 Task: Find connections with filter location Famagusta with filter topic #Websitewith filter profile language Spanish with filter current company YourStory Media with filter school Bishop Cotton Boys' School with filter industry Retail Office Supplies and Gifts with filter service category Nature Photography with filter keywords title Quality Control
Action: Mouse moved to (584, 77)
Screenshot: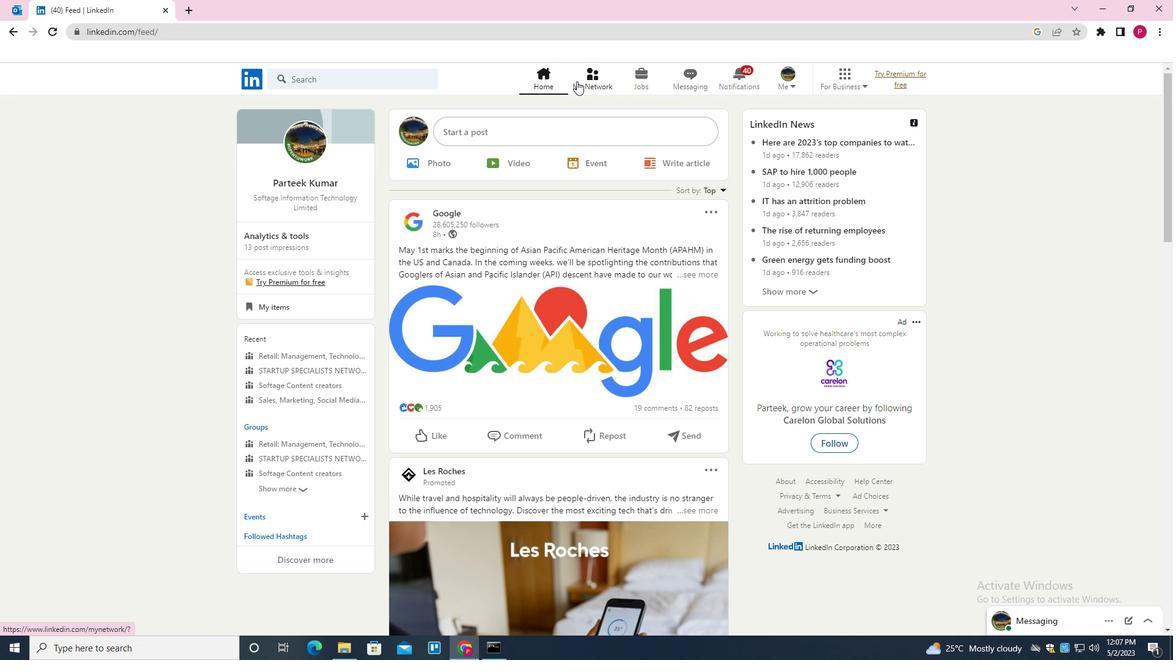 
Action: Mouse pressed left at (584, 77)
Screenshot: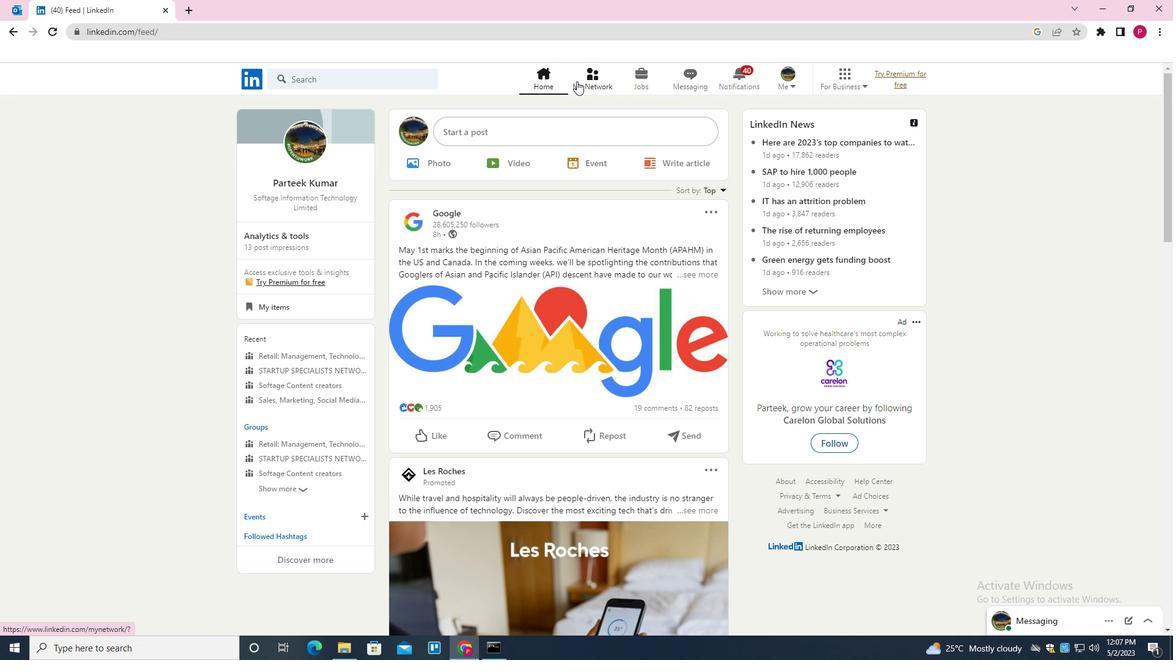 
Action: Mouse moved to (380, 148)
Screenshot: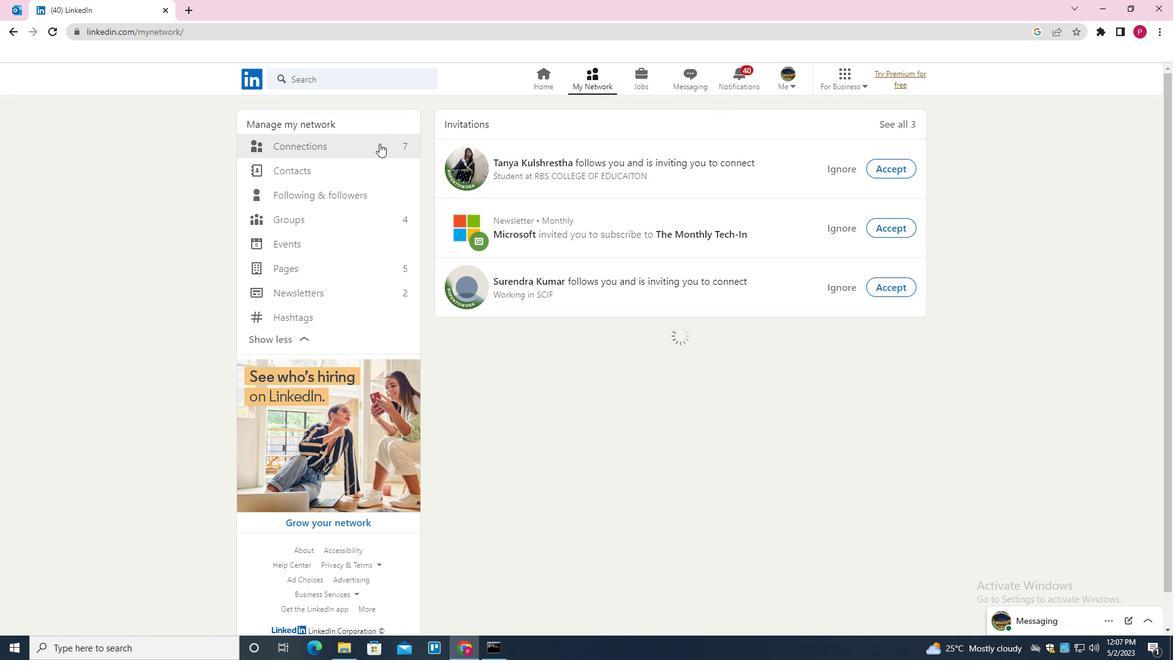 
Action: Mouse pressed left at (380, 148)
Screenshot: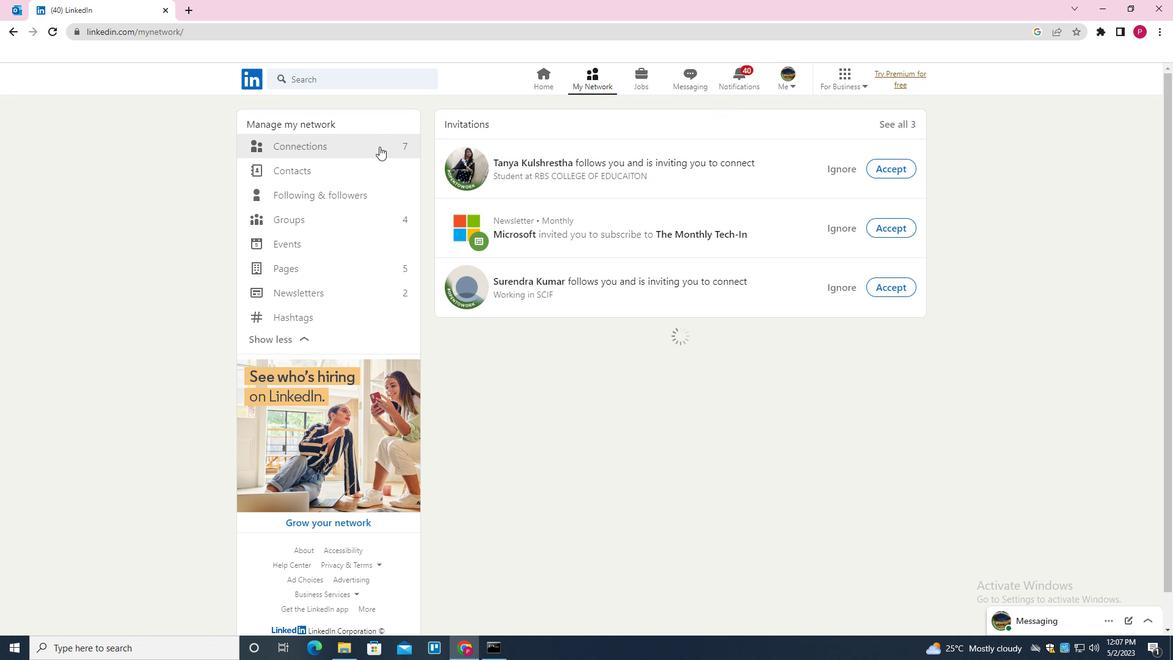 
Action: Mouse moved to (678, 147)
Screenshot: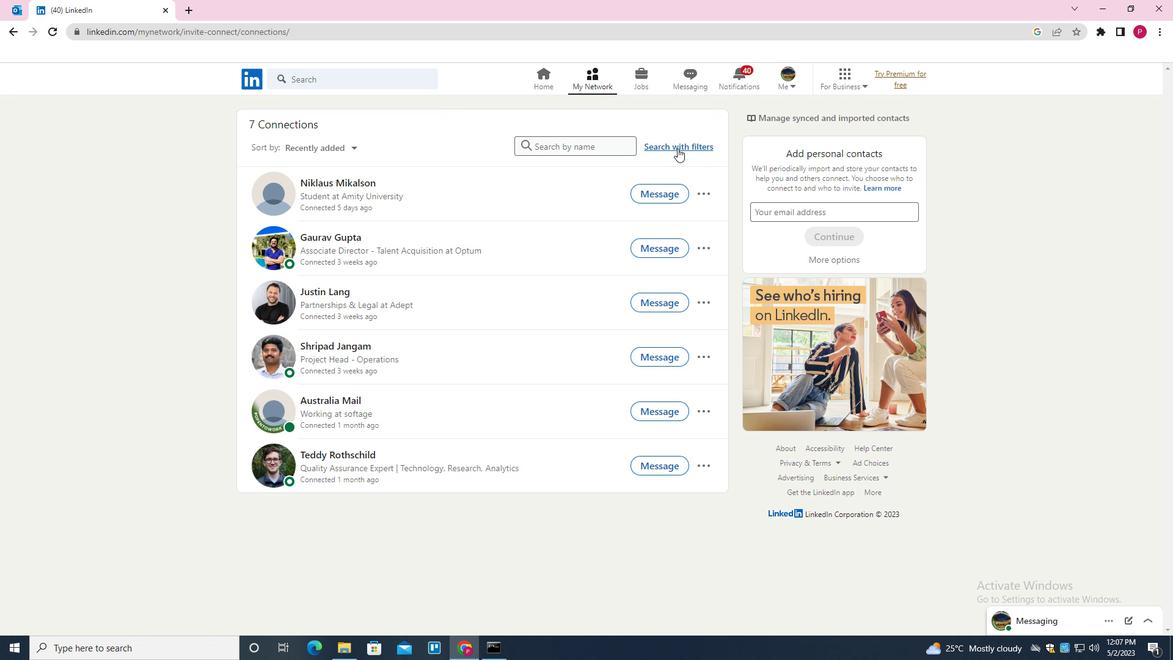 
Action: Mouse pressed left at (678, 147)
Screenshot: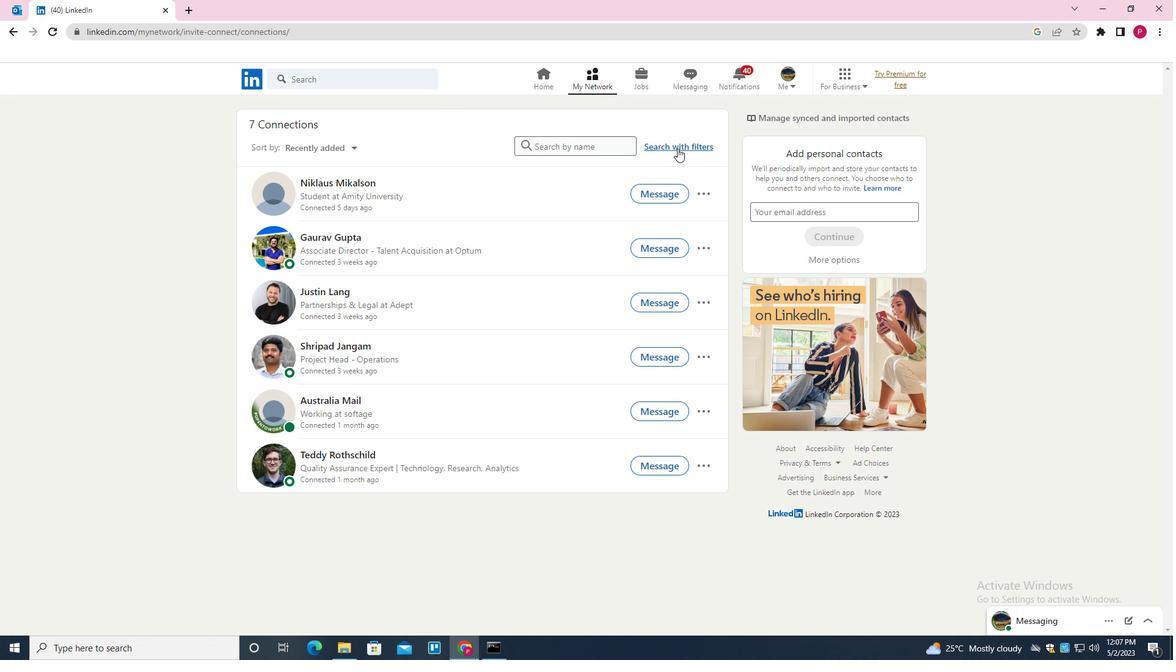 
Action: Mouse moved to (630, 106)
Screenshot: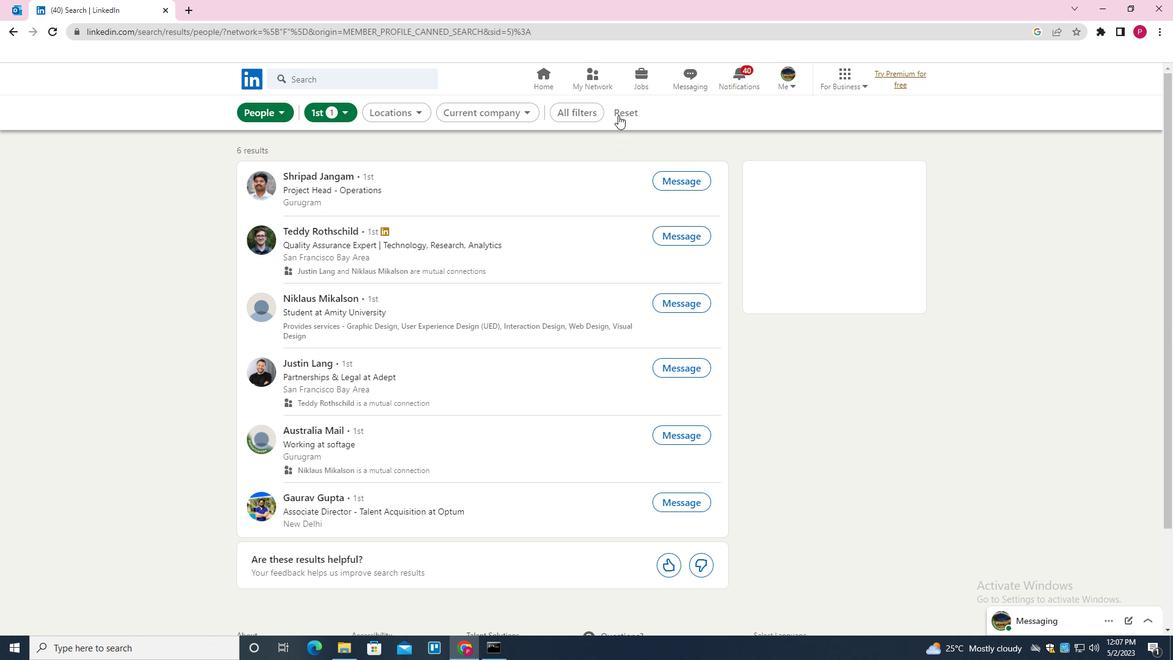 
Action: Mouse pressed left at (630, 106)
Screenshot: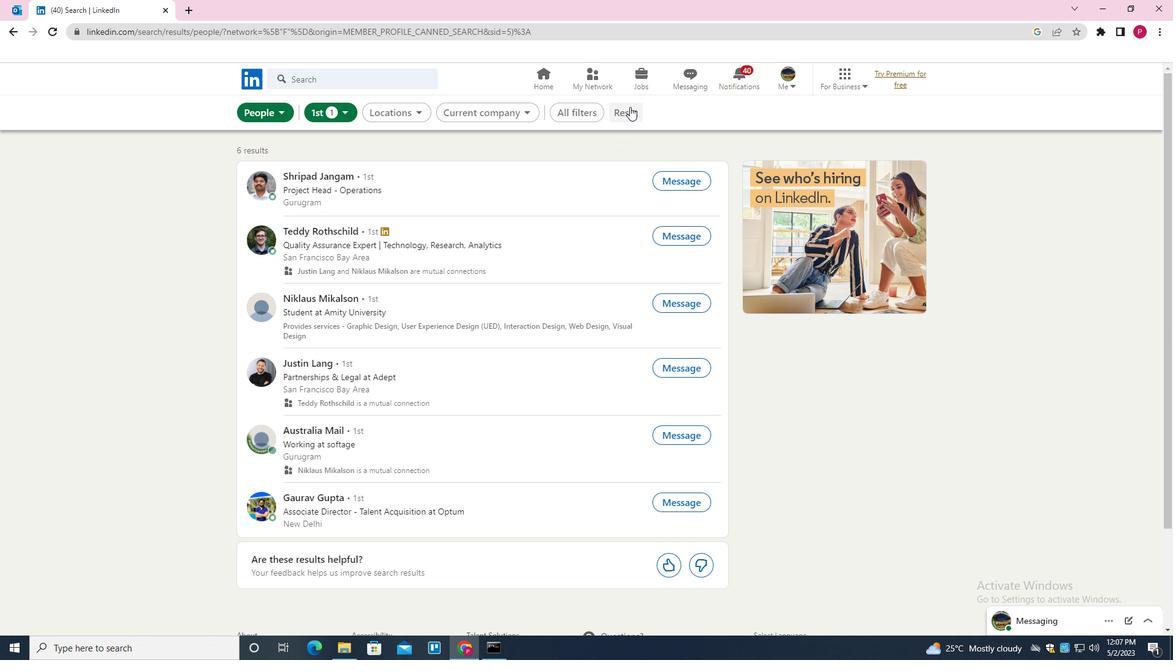 
Action: Mouse moved to (612, 111)
Screenshot: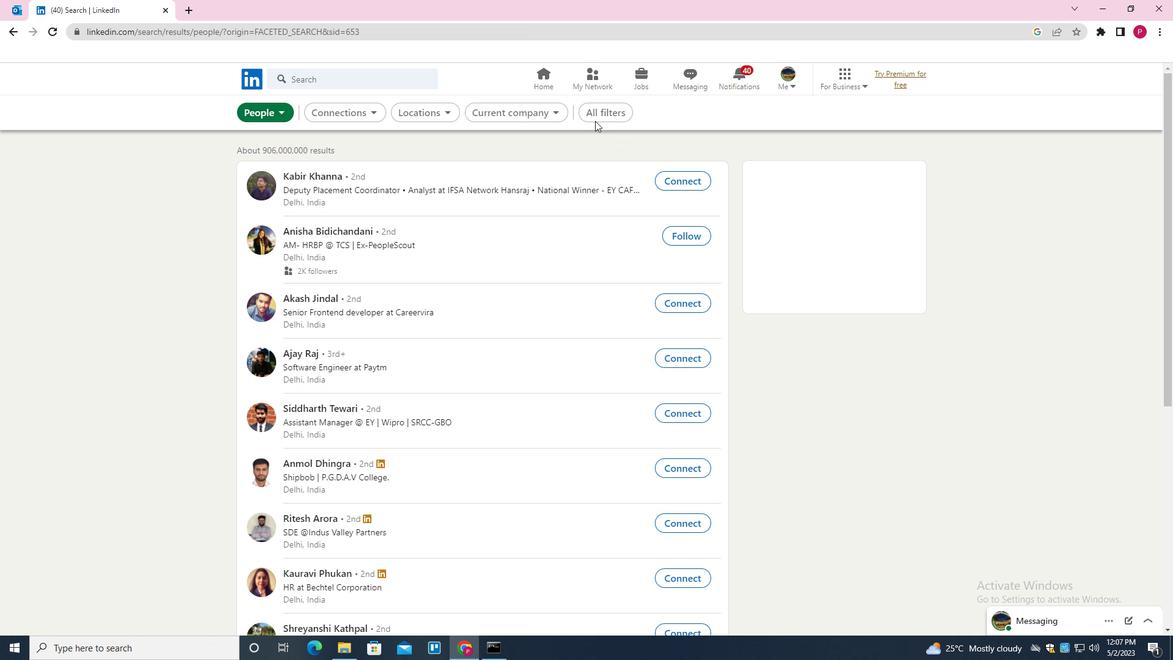 
Action: Mouse pressed left at (612, 111)
Screenshot: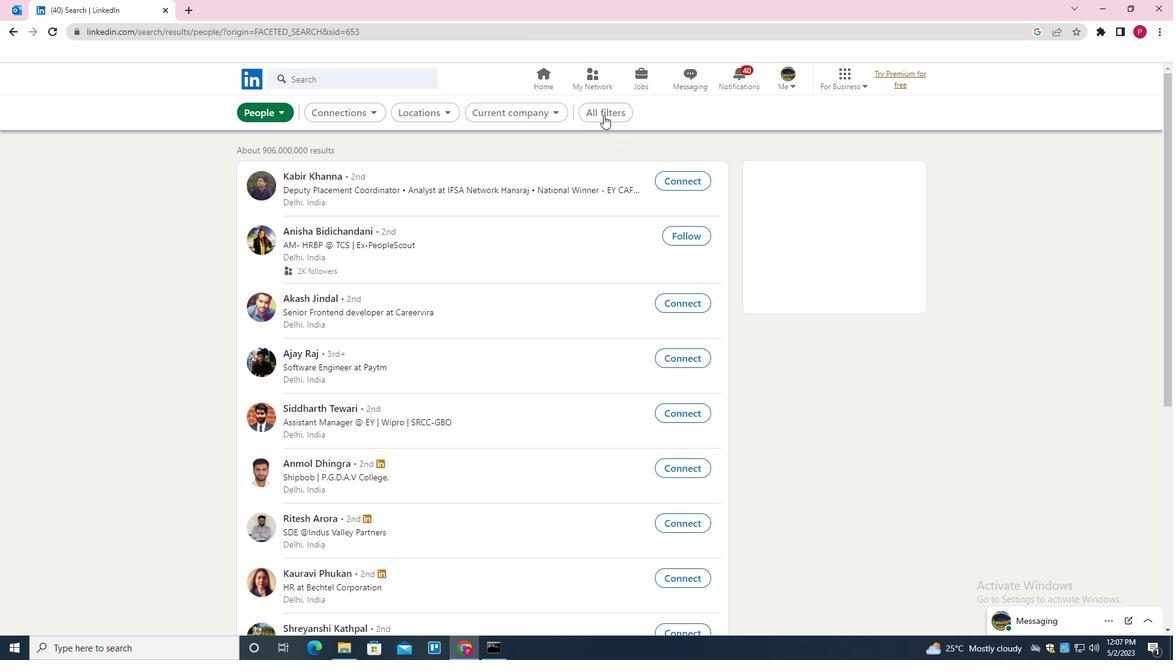 
Action: Mouse moved to (1010, 431)
Screenshot: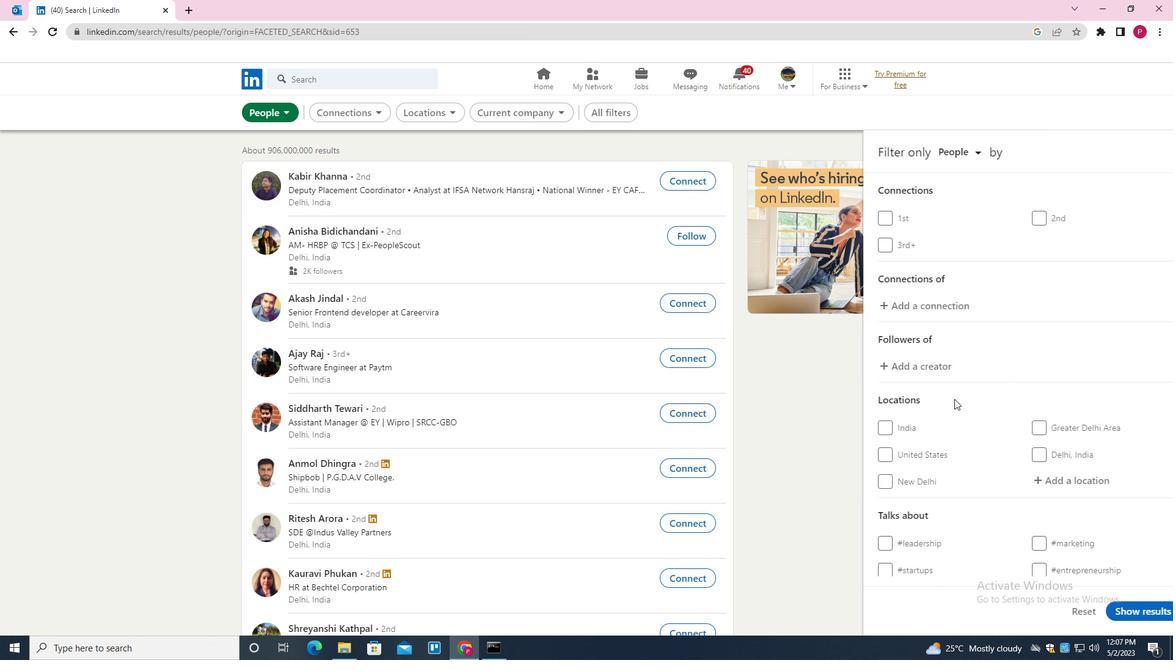 
Action: Mouse scrolled (1010, 430) with delta (0, 0)
Screenshot: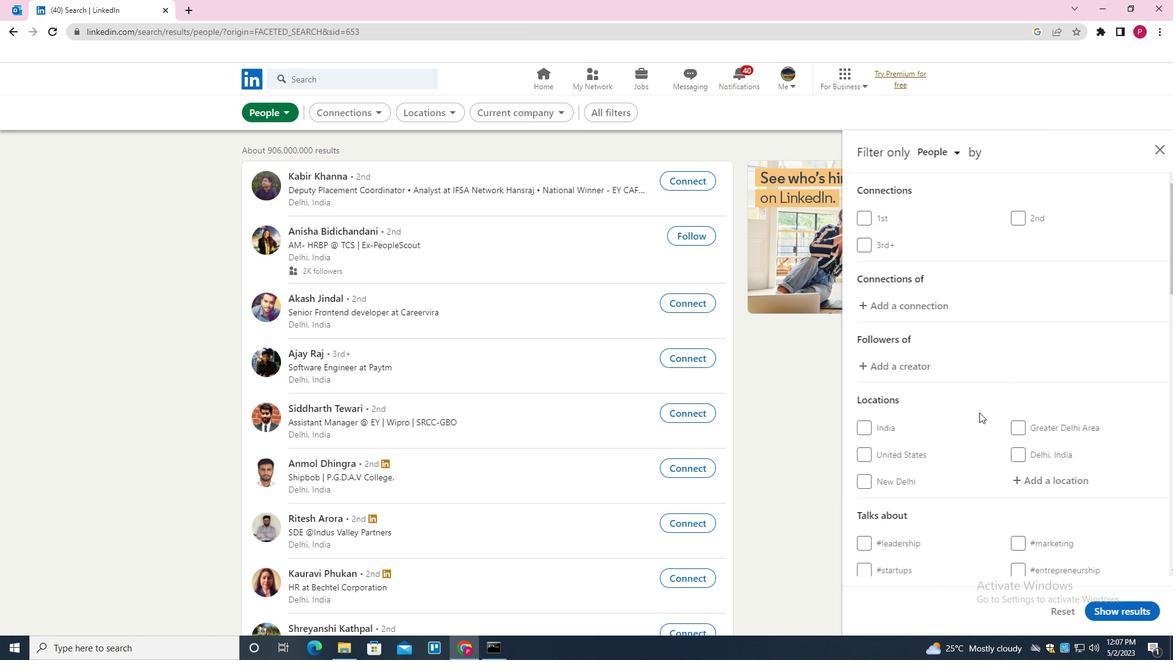 
Action: Mouse moved to (1014, 431)
Screenshot: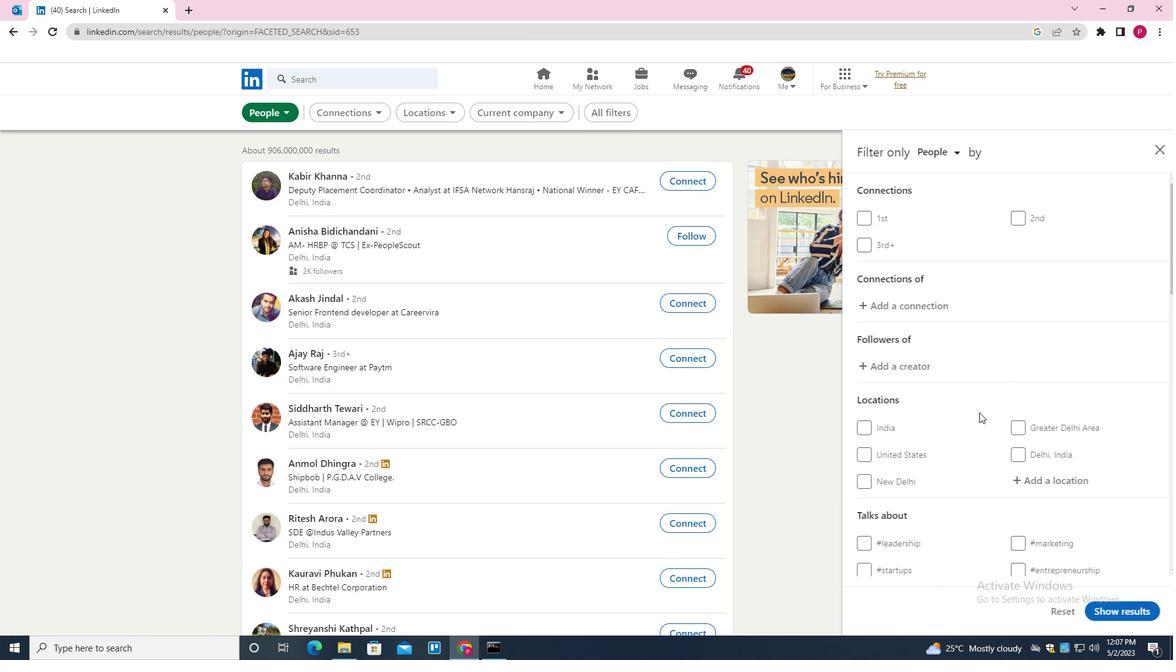 
Action: Mouse scrolled (1014, 431) with delta (0, 0)
Screenshot: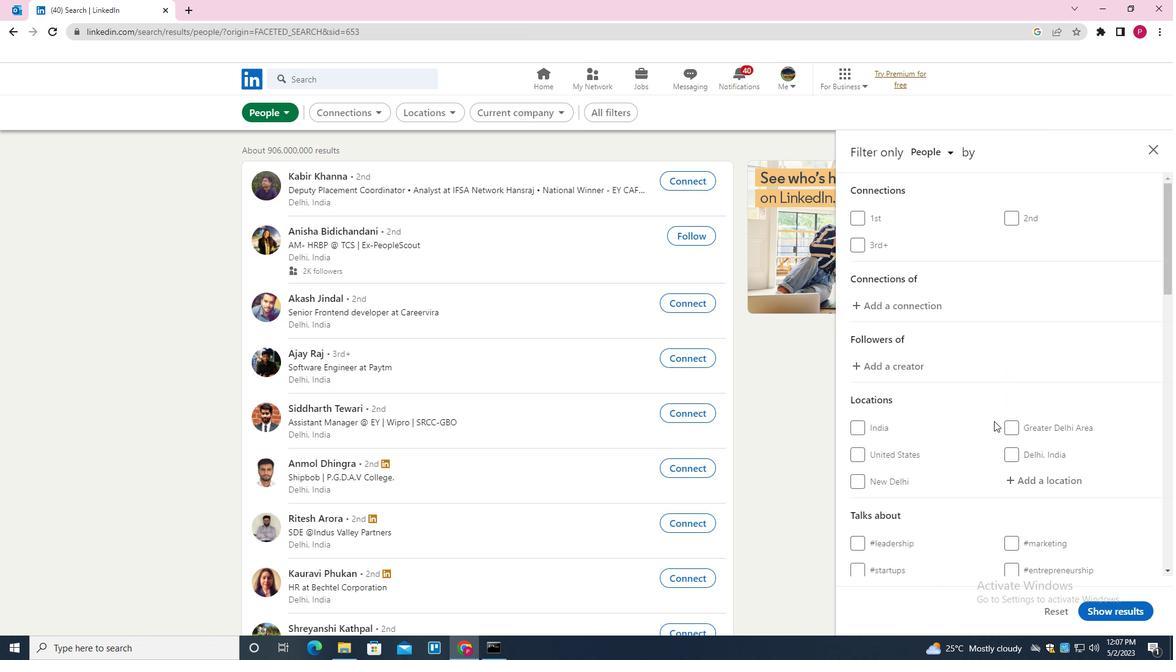 
Action: Mouse moved to (1060, 355)
Screenshot: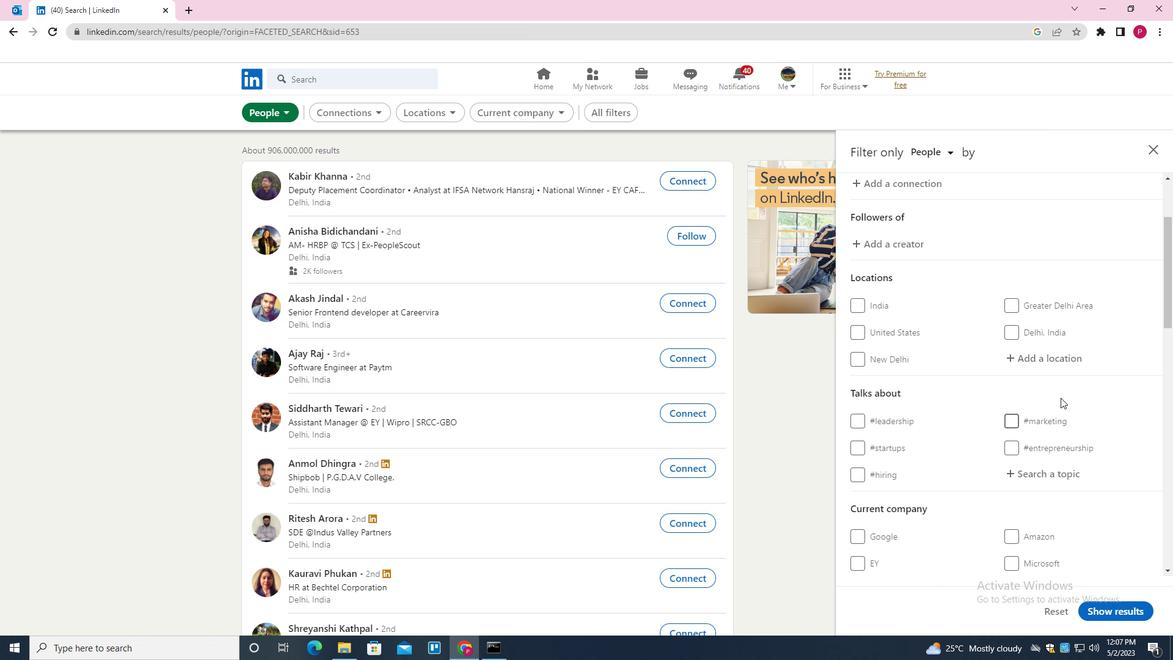 
Action: Mouse pressed left at (1060, 355)
Screenshot: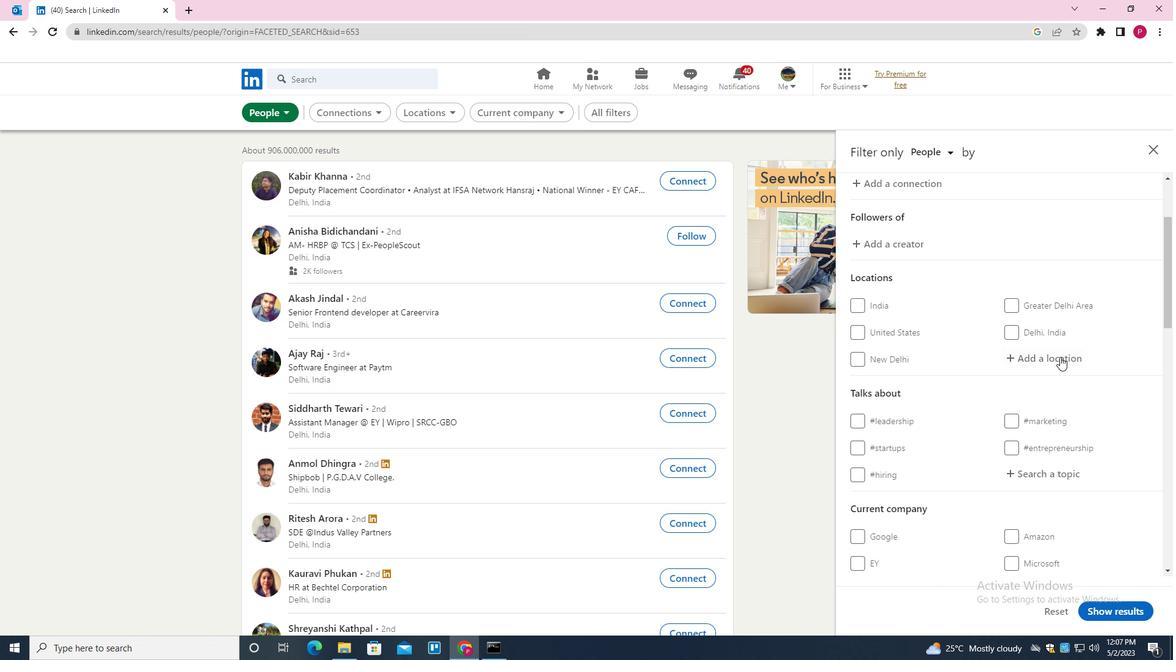 
Action: Key pressed <Key.shift>FAMAGUSTA<Key.down><Key.enter>
Screenshot: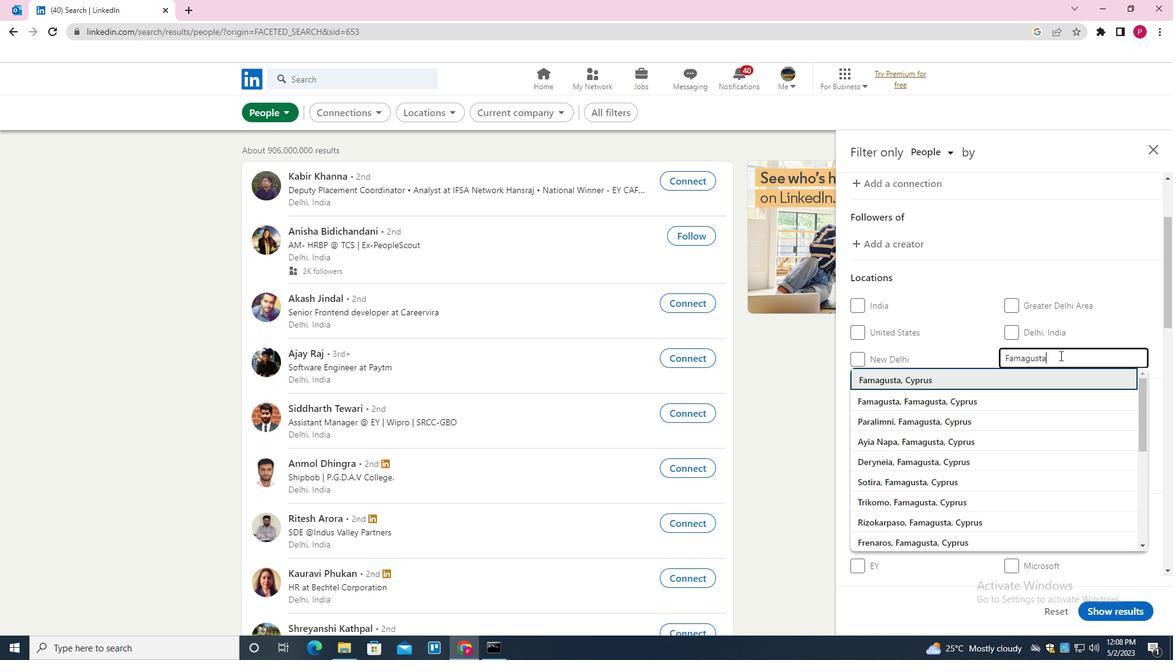 
Action: Mouse moved to (1031, 398)
Screenshot: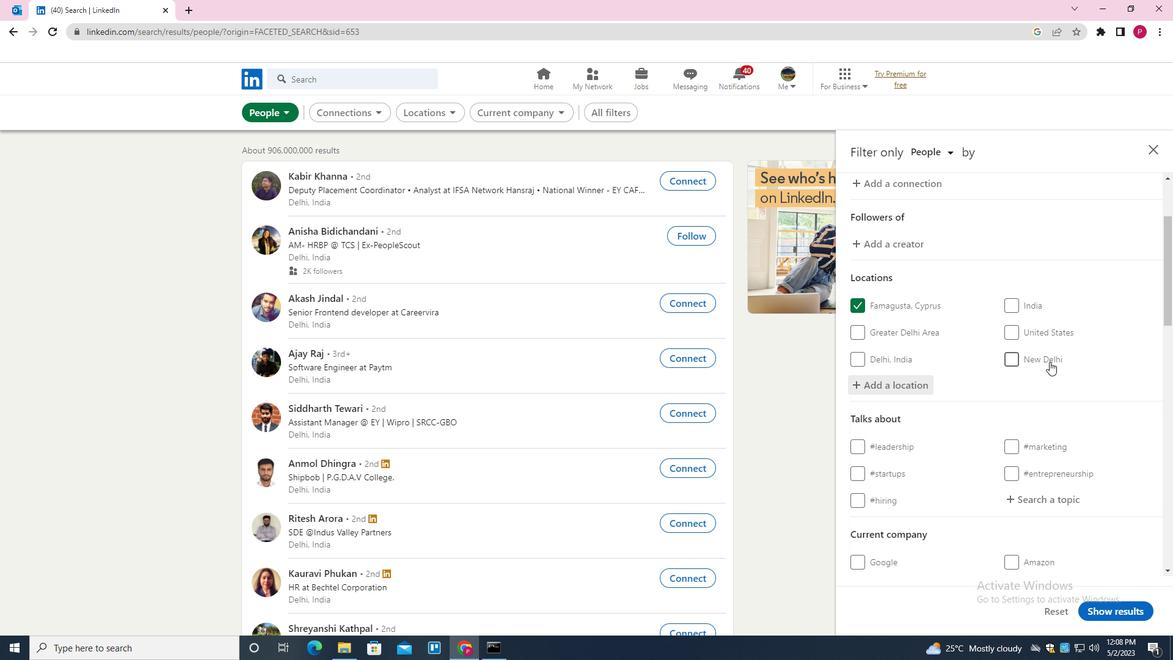 
Action: Mouse scrolled (1031, 398) with delta (0, 0)
Screenshot: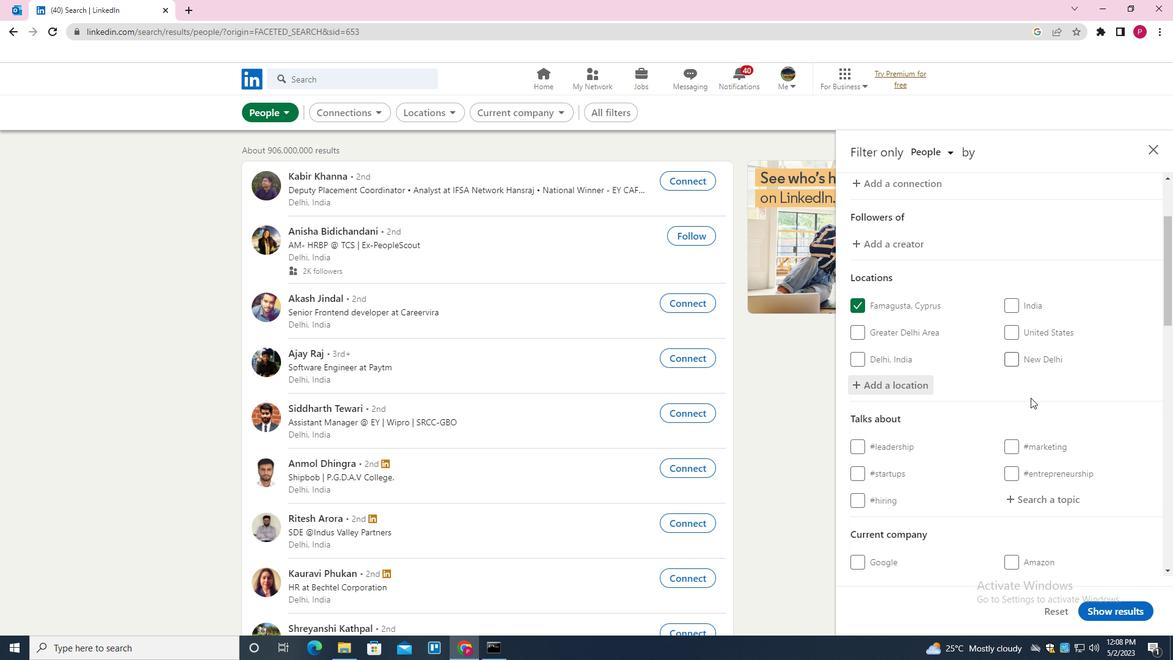 
Action: Mouse scrolled (1031, 398) with delta (0, 0)
Screenshot: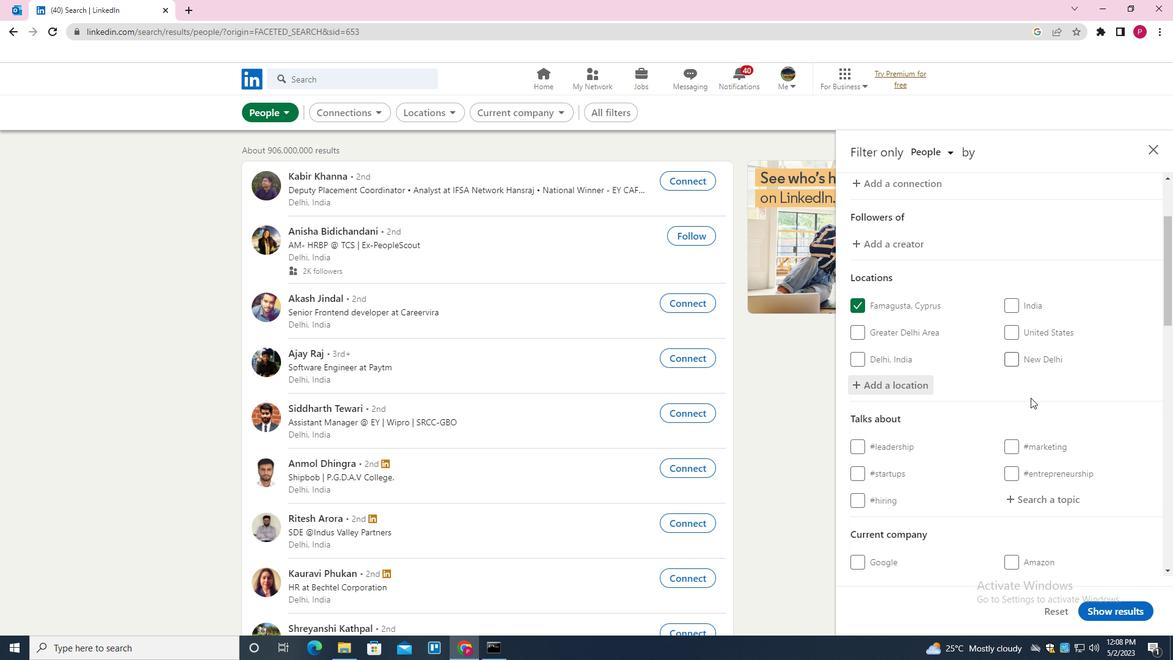 
Action: Mouse scrolled (1031, 398) with delta (0, 0)
Screenshot: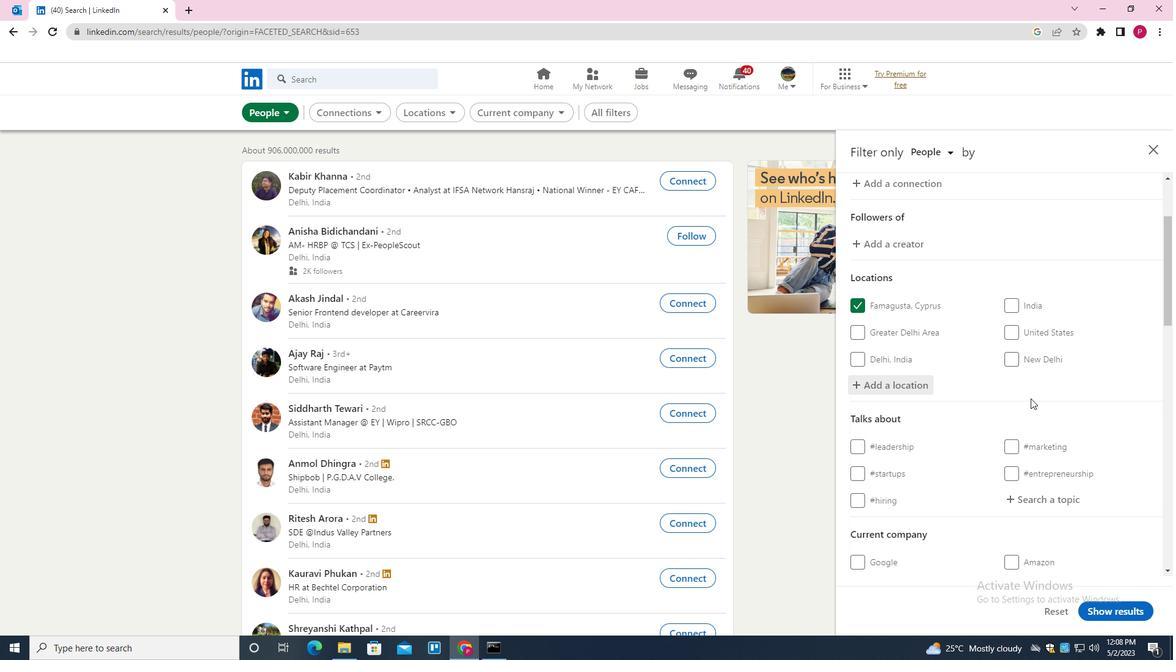 
Action: Mouse moved to (1041, 322)
Screenshot: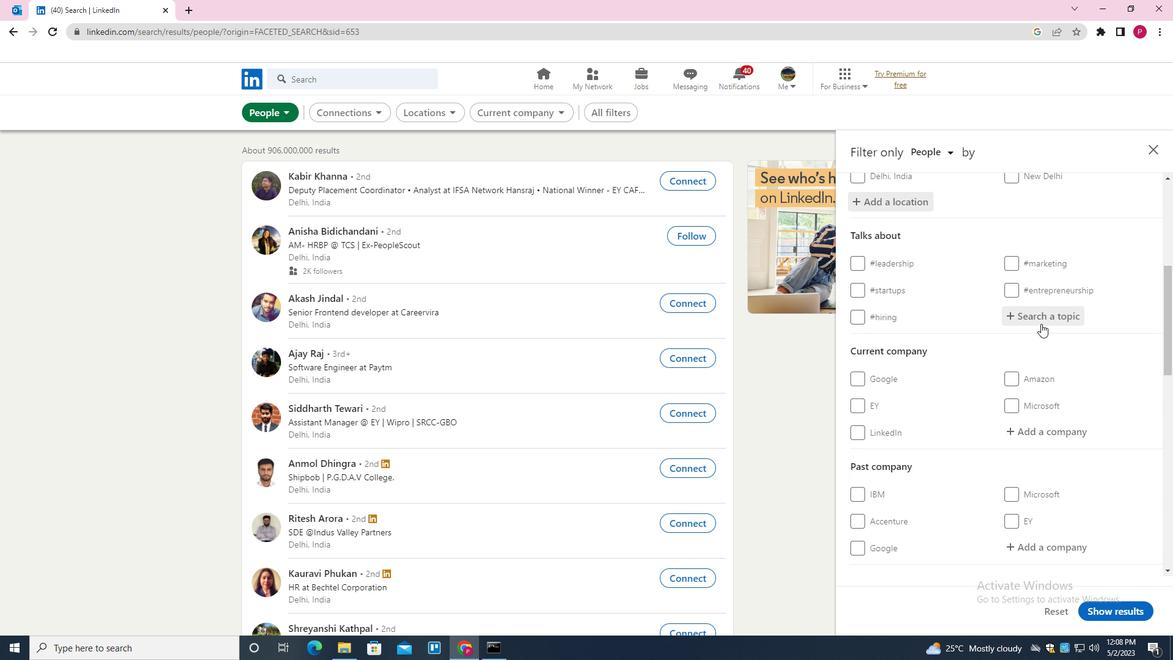 
Action: Mouse pressed left at (1041, 322)
Screenshot: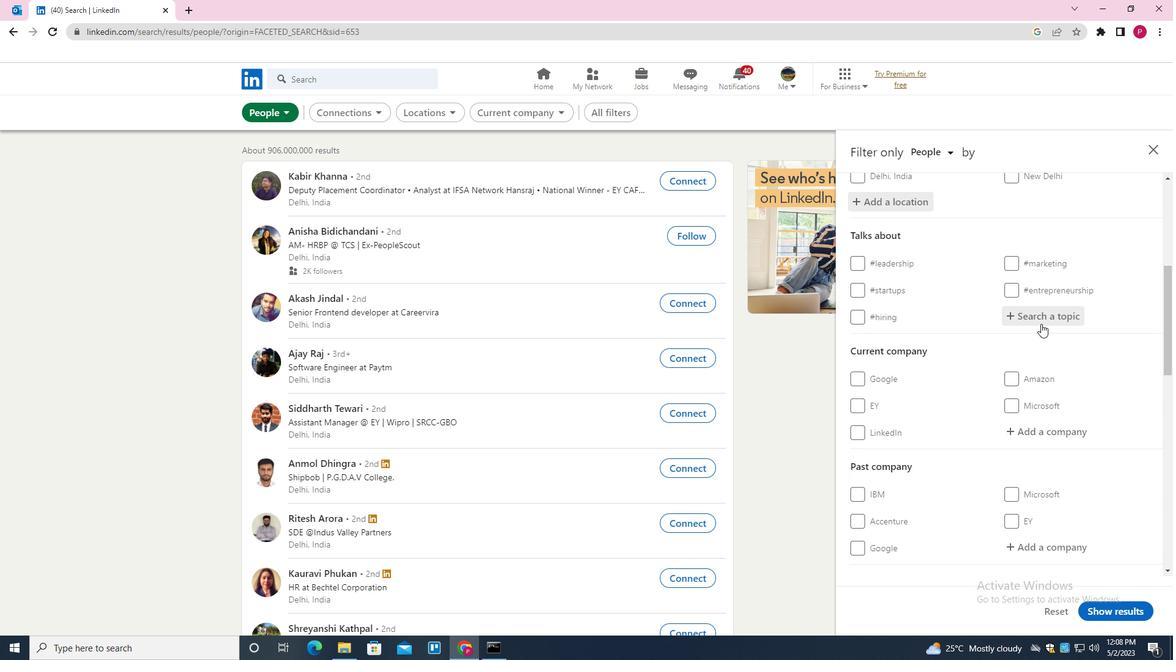 
Action: Key pressed WEBSITE<Key.down><Key.enter>
Screenshot: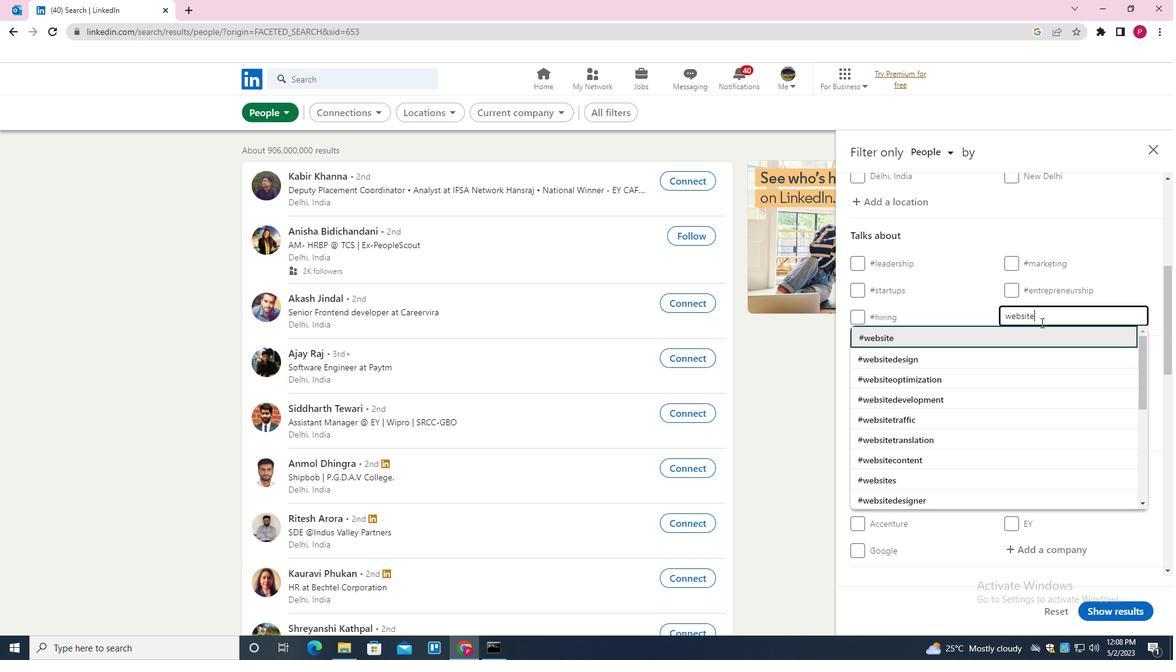 
Action: Mouse moved to (1048, 383)
Screenshot: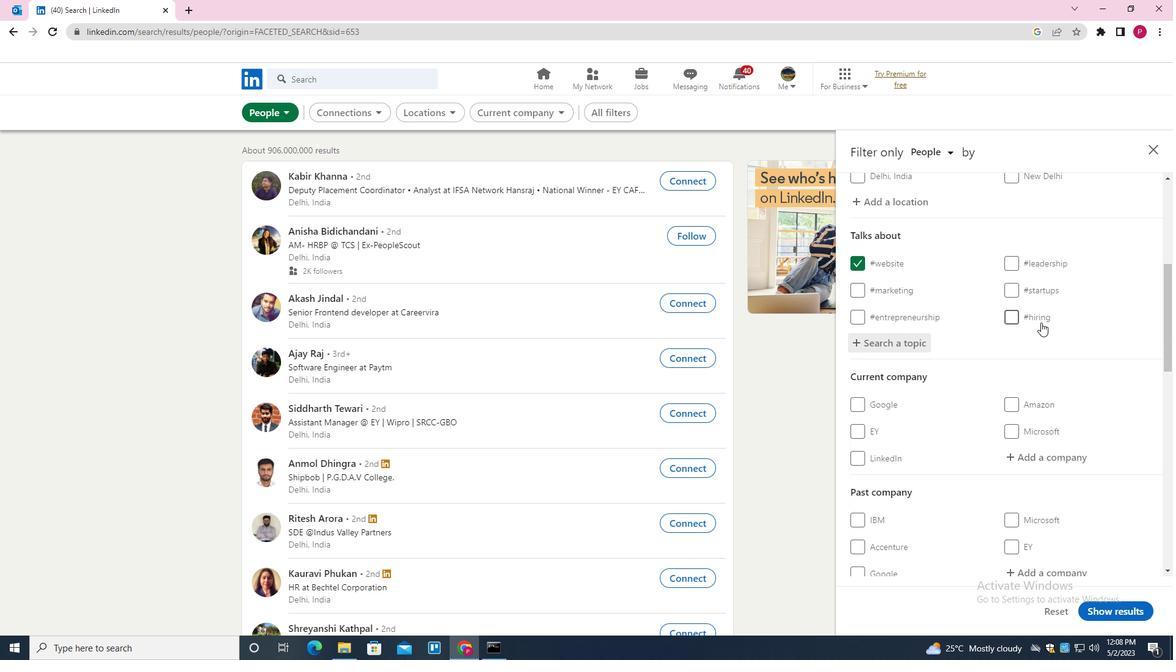 
Action: Mouse scrolled (1048, 383) with delta (0, 0)
Screenshot: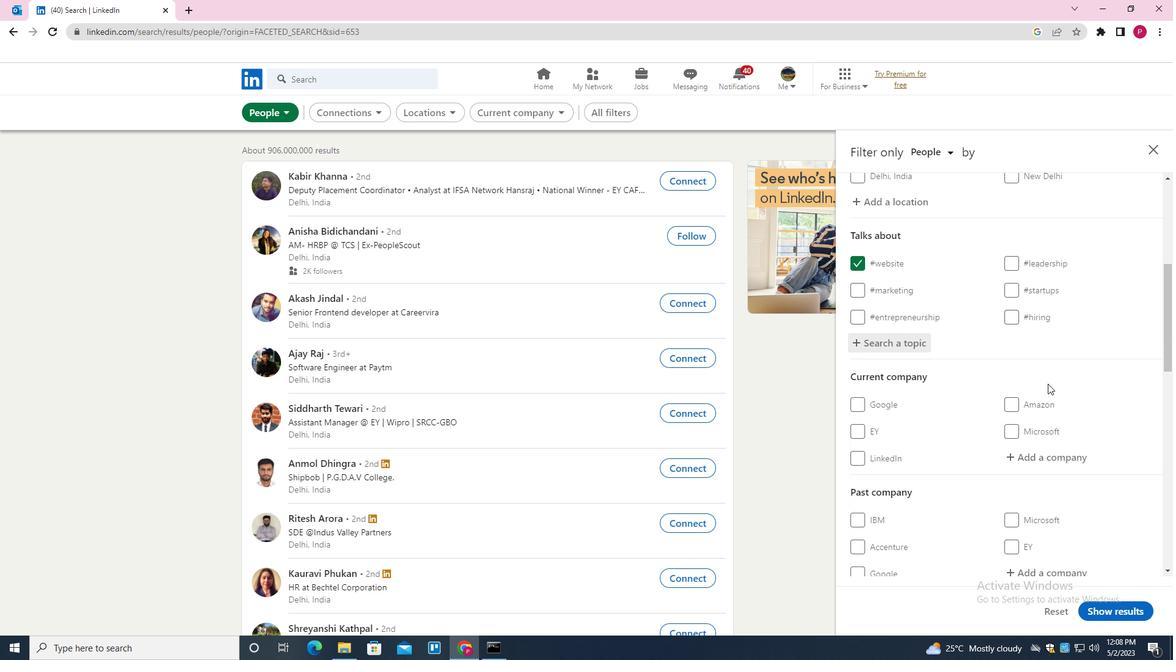 
Action: Mouse scrolled (1048, 383) with delta (0, 0)
Screenshot: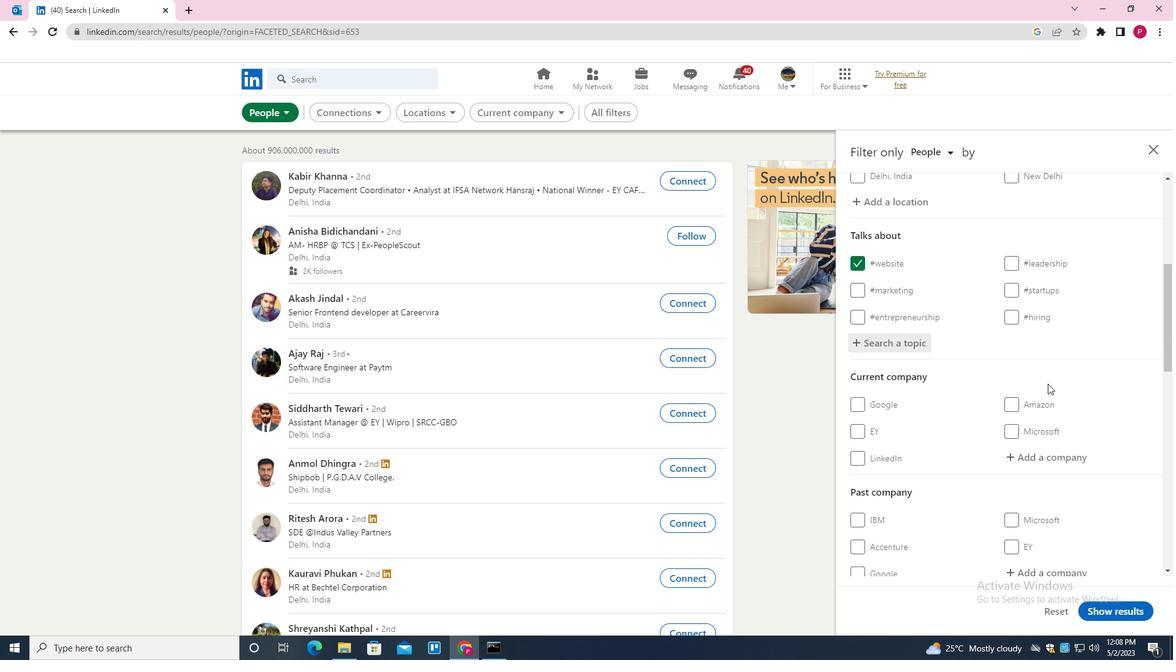 
Action: Mouse scrolled (1048, 383) with delta (0, 0)
Screenshot: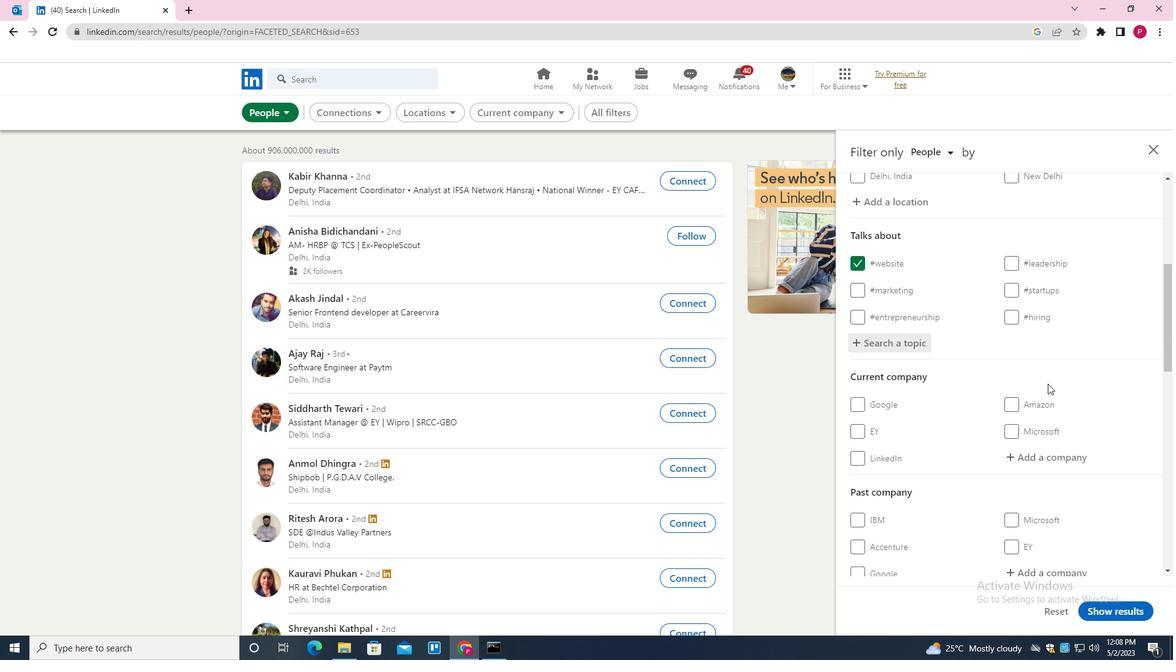 
Action: Mouse moved to (997, 472)
Screenshot: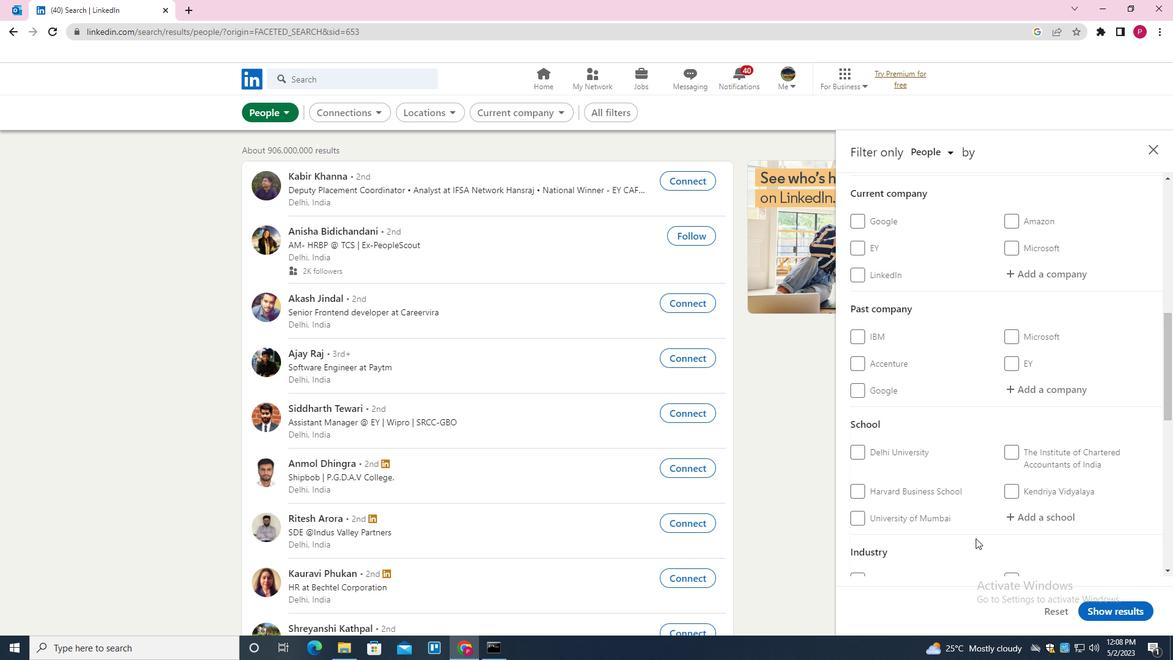 
Action: Mouse scrolled (997, 472) with delta (0, 0)
Screenshot: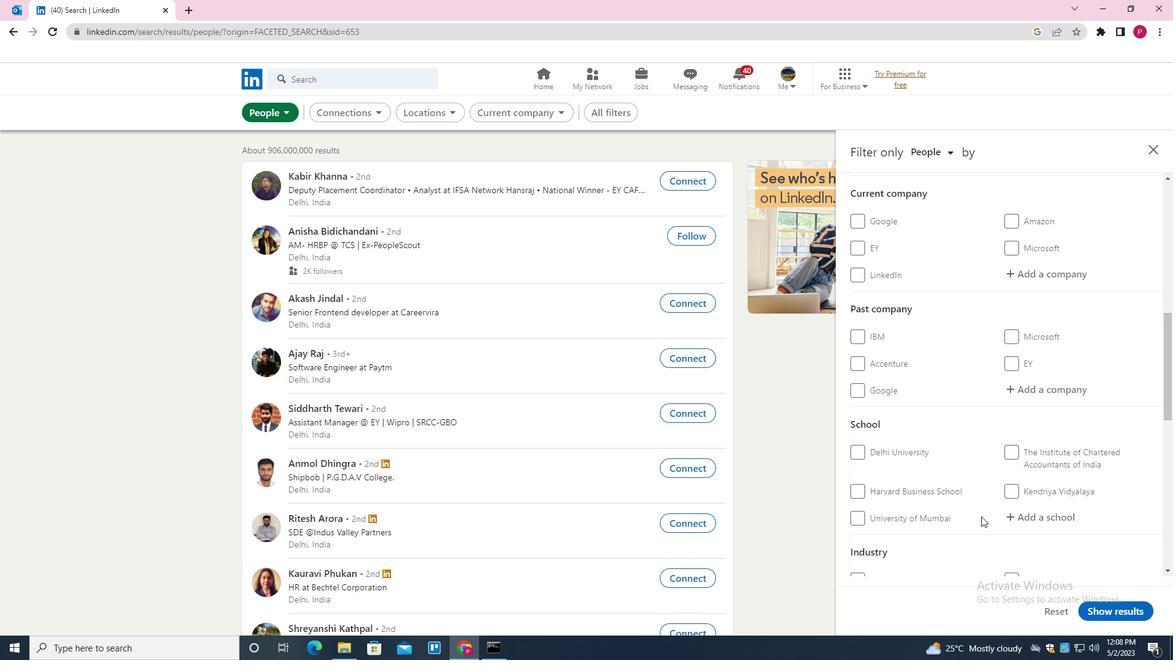 
Action: Mouse scrolled (997, 472) with delta (0, 0)
Screenshot: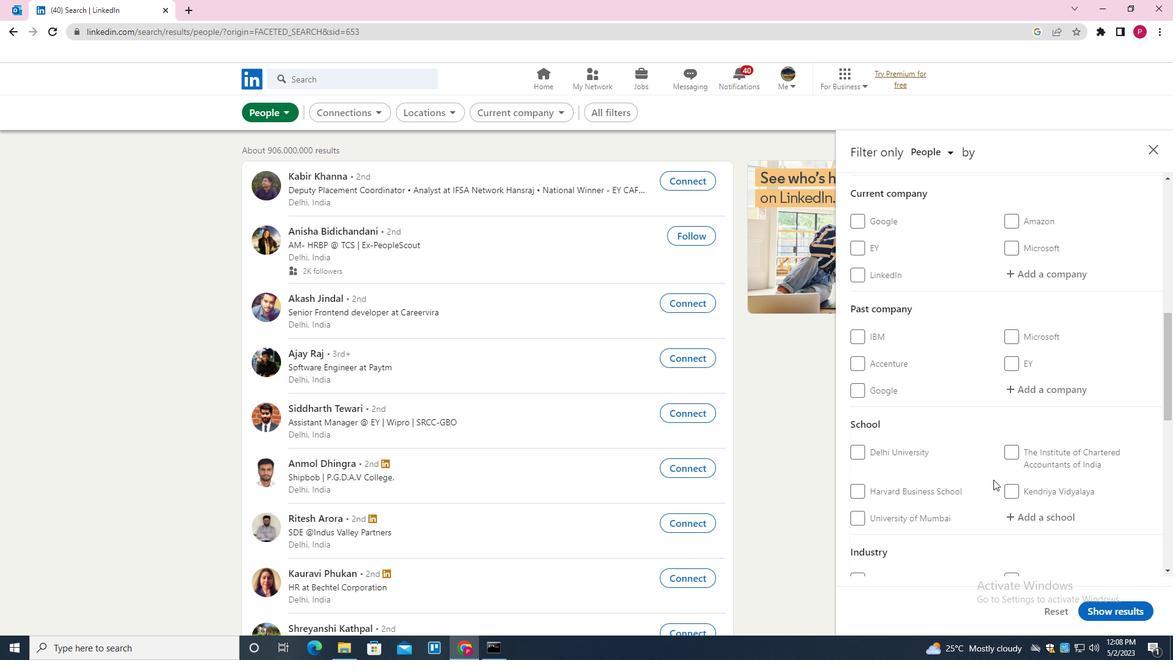 
Action: Mouse moved to (1001, 451)
Screenshot: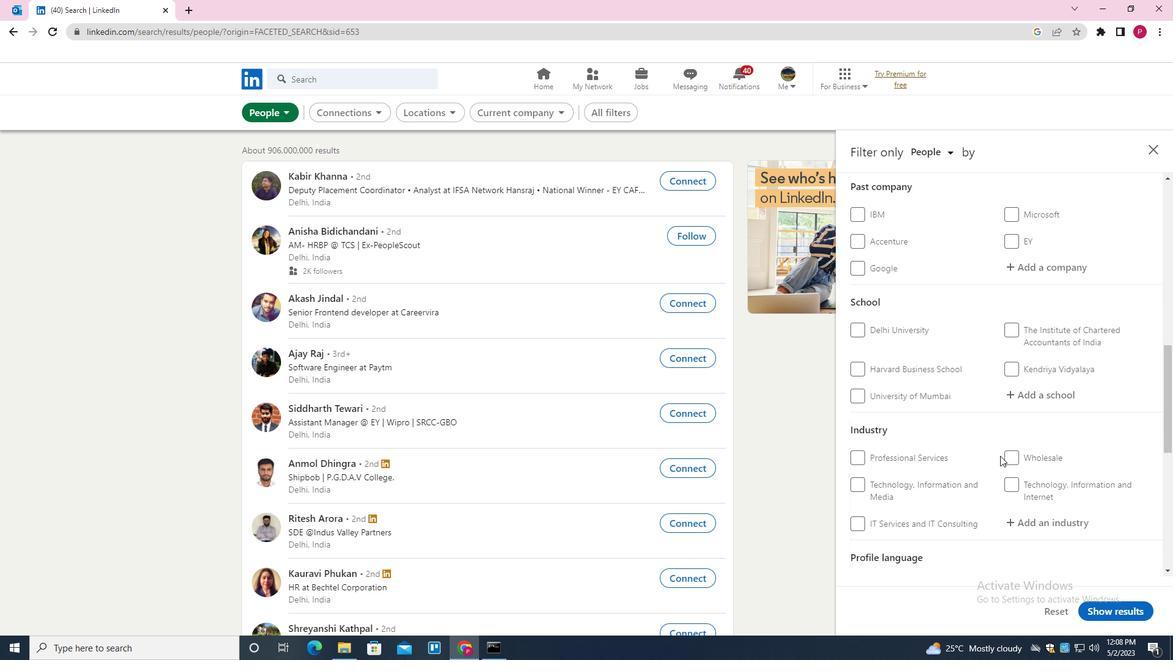 
Action: Mouse scrolled (1001, 450) with delta (0, 0)
Screenshot: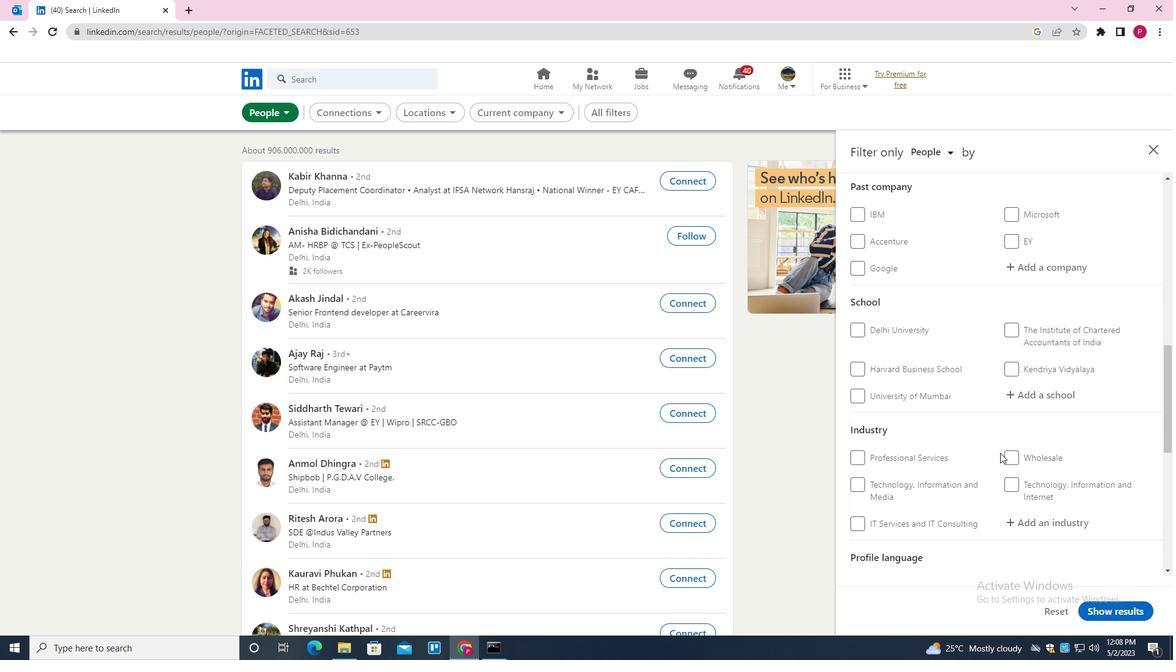 
Action: Mouse scrolled (1001, 450) with delta (0, 0)
Screenshot: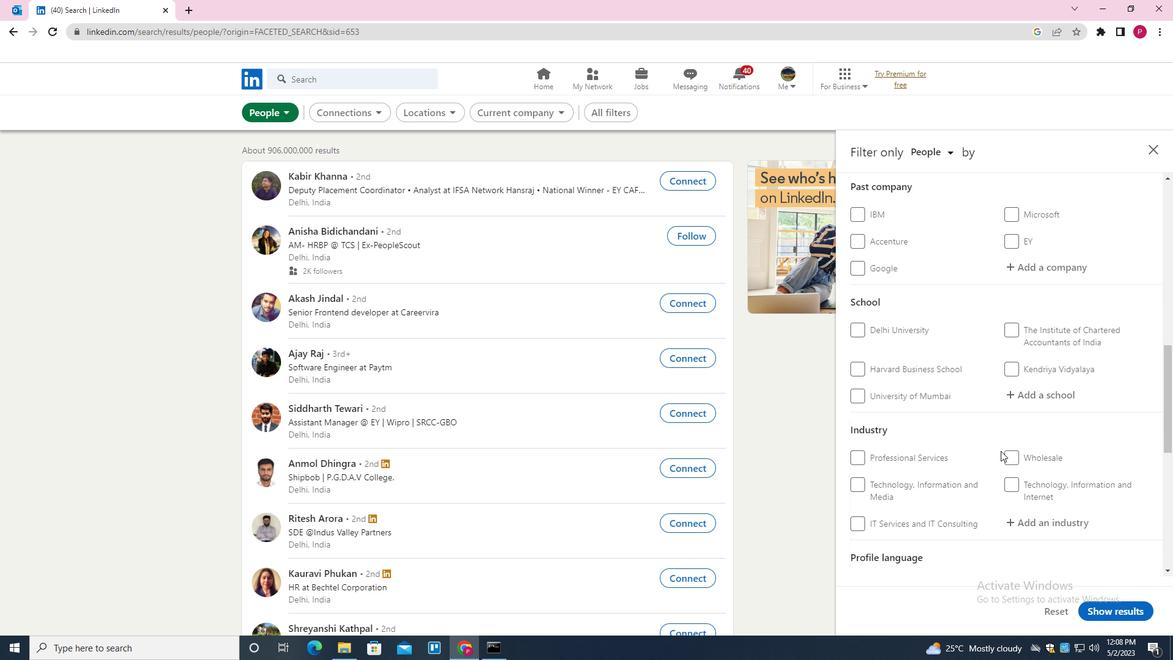 
Action: Mouse moved to (993, 456)
Screenshot: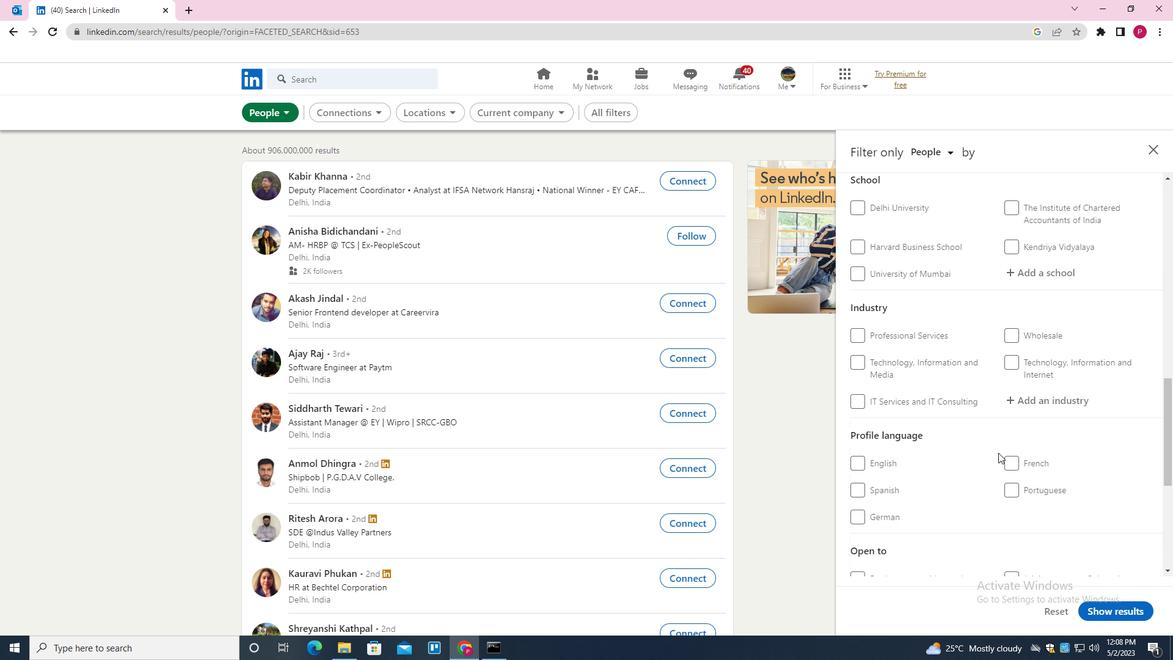 
Action: Mouse scrolled (993, 456) with delta (0, 0)
Screenshot: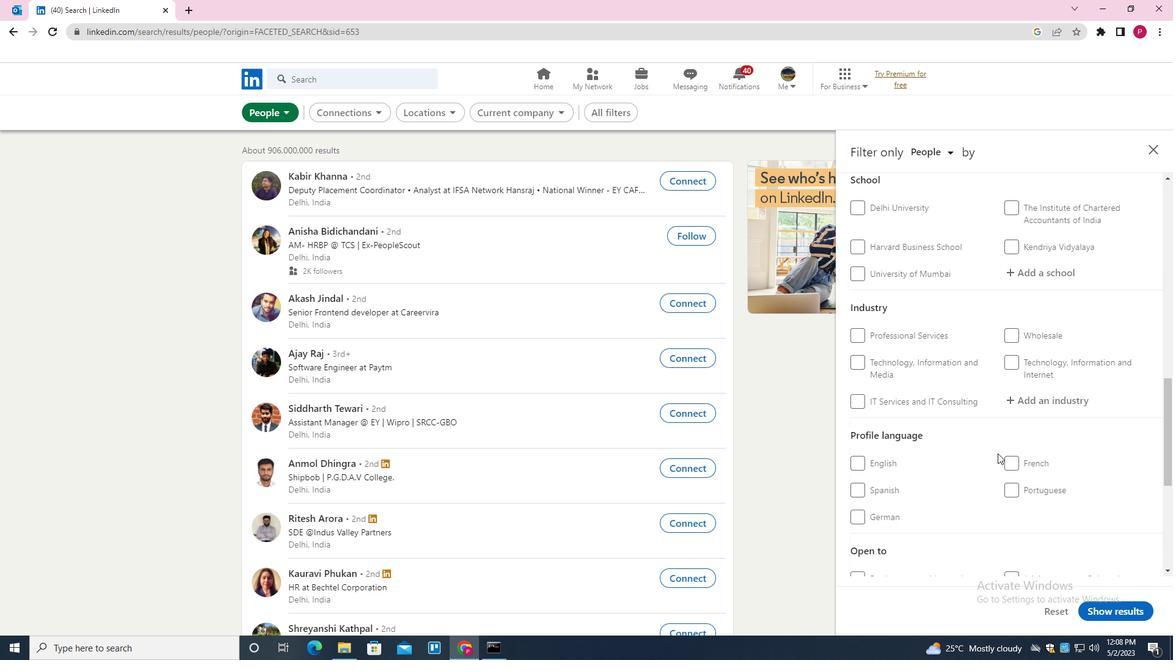 
Action: Mouse scrolled (993, 456) with delta (0, 0)
Screenshot: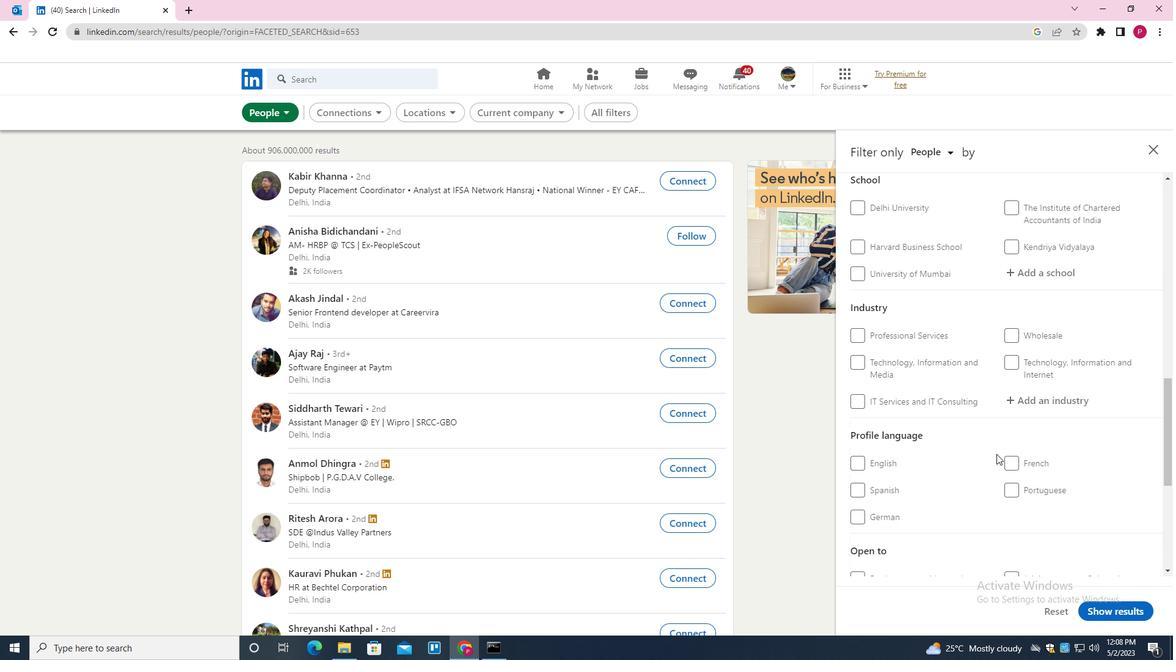 
Action: Mouse moved to (881, 368)
Screenshot: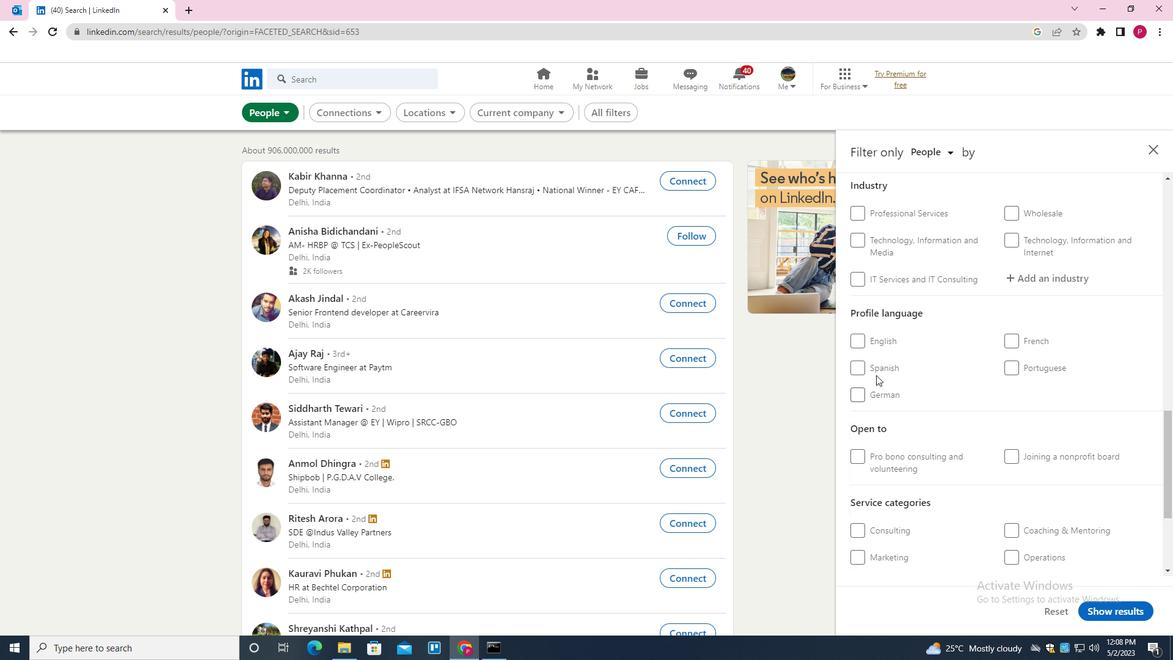 
Action: Mouse pressed left at (881, 368)
Screenshot: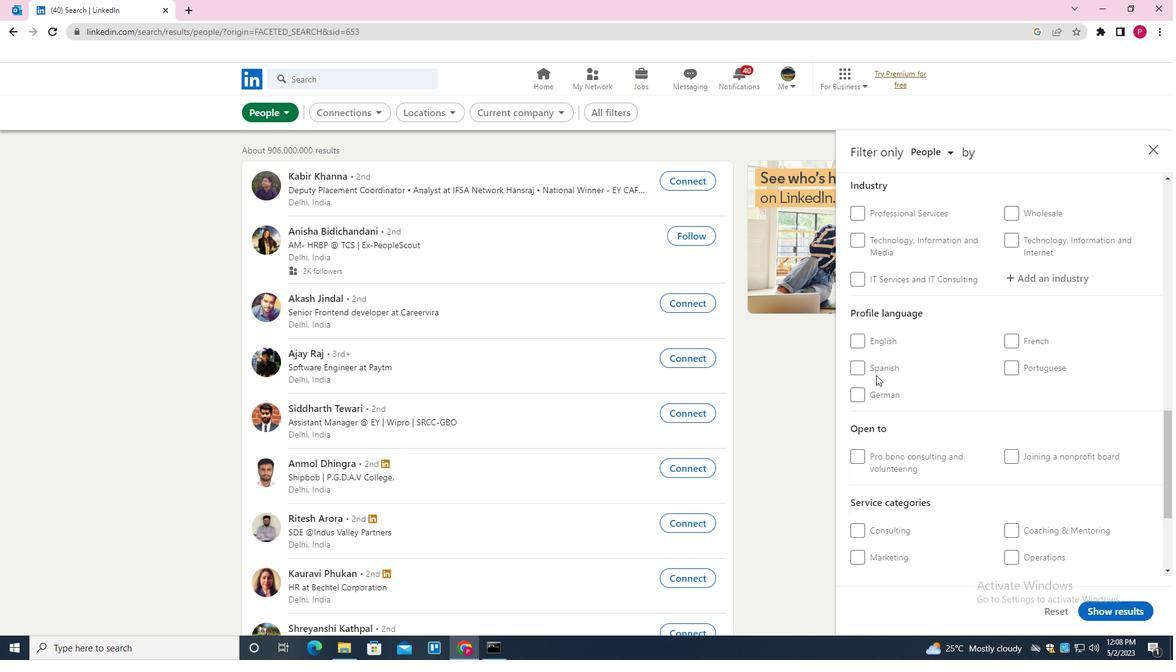 
Action: Mouse moved to (953, 396)
Screenshot: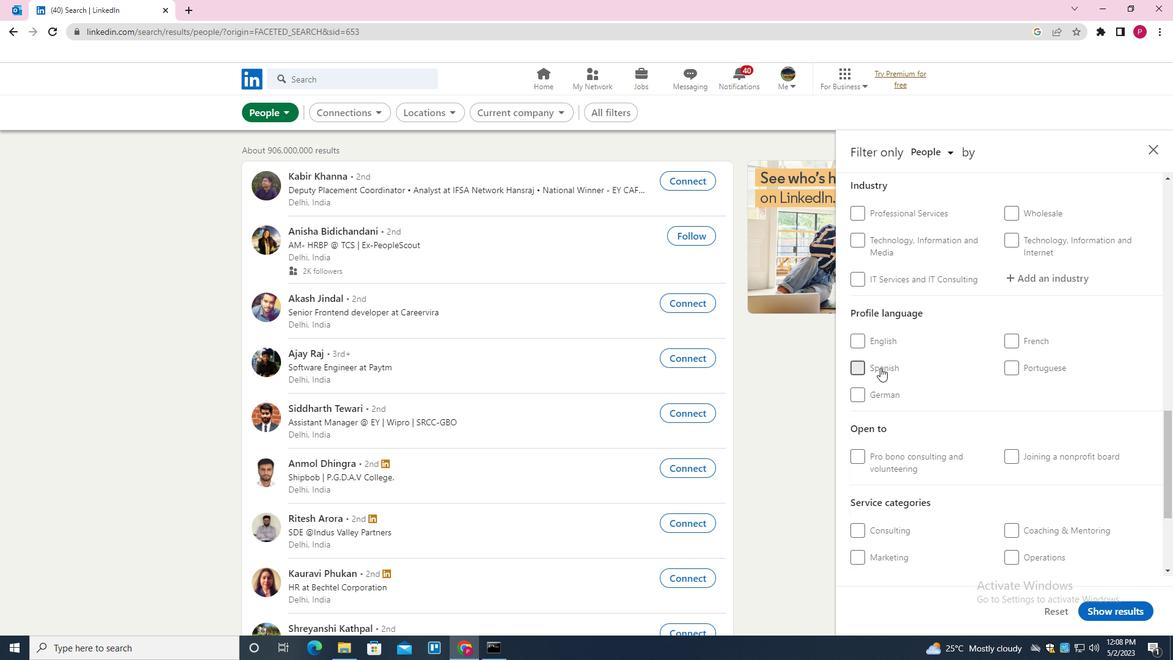 
Action: Mouse scrolled (953, 397) with delta (0, 0)
Screenshot: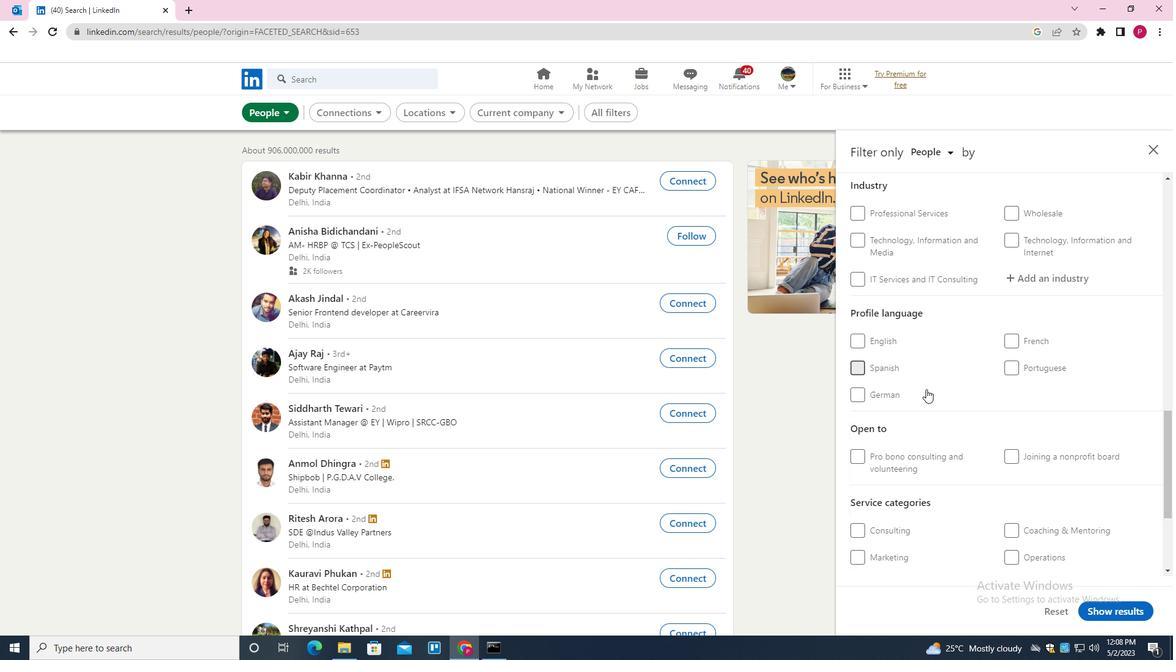 
Action: Mouse scrolled (953, 397) with delta (0, 0)
Screenshot: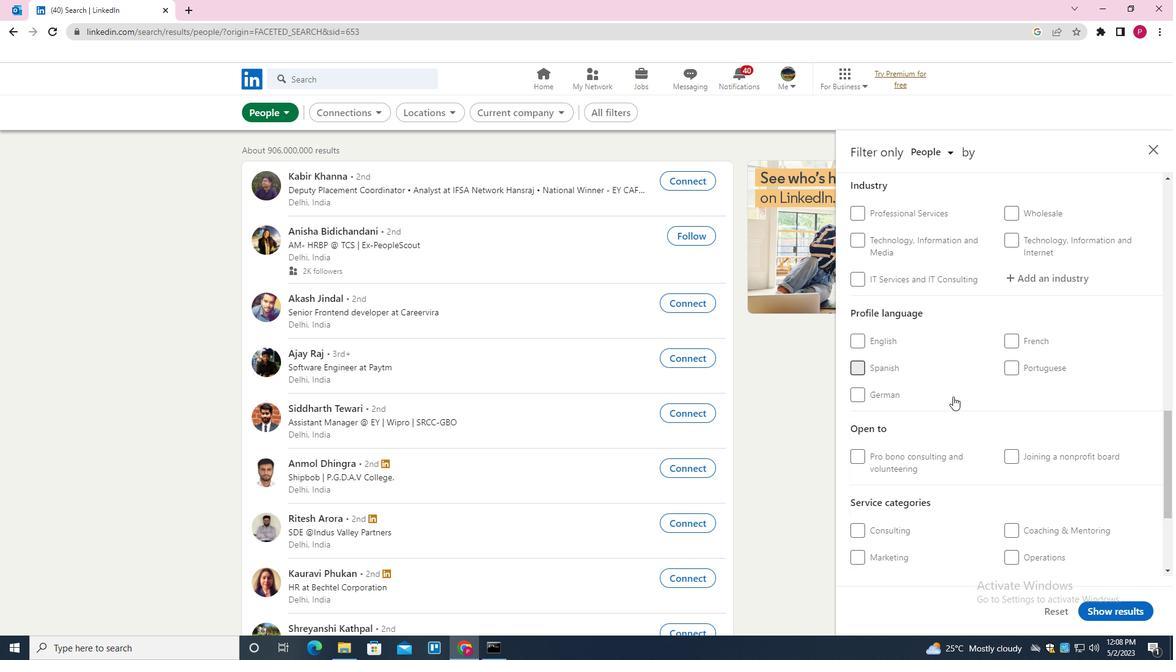
Action: Mouse scrolled (953, 397) with delta (0, 0)
Screenshot: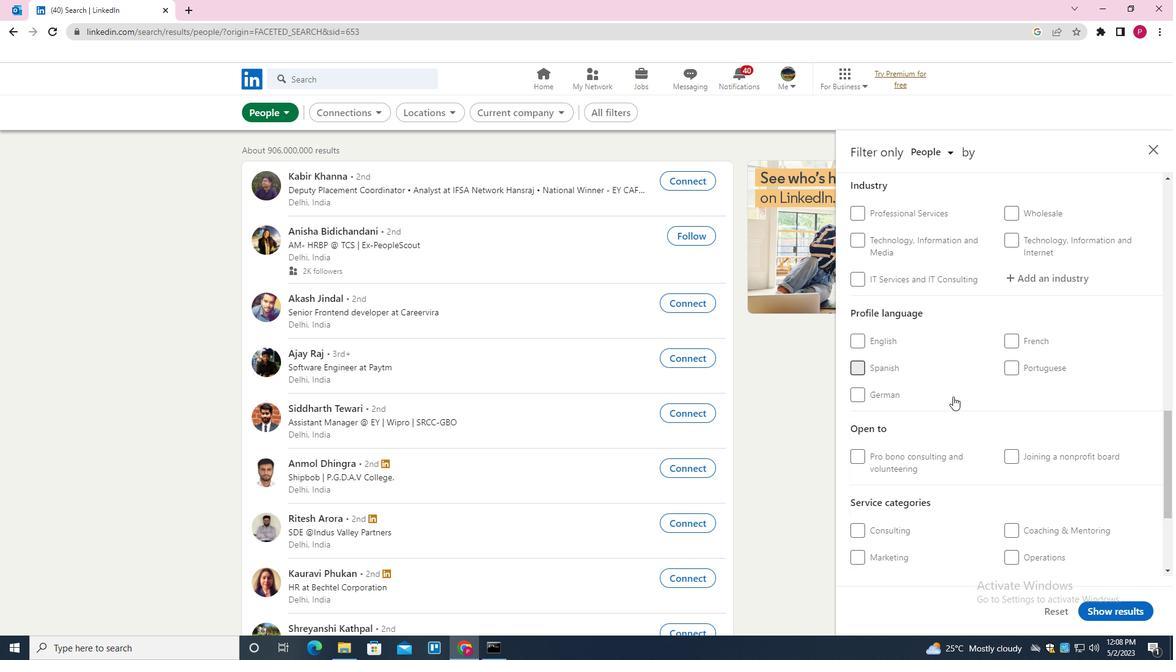 
Action: Mouse scrolled (953, 397) with delta (0, 0)
Screenshot: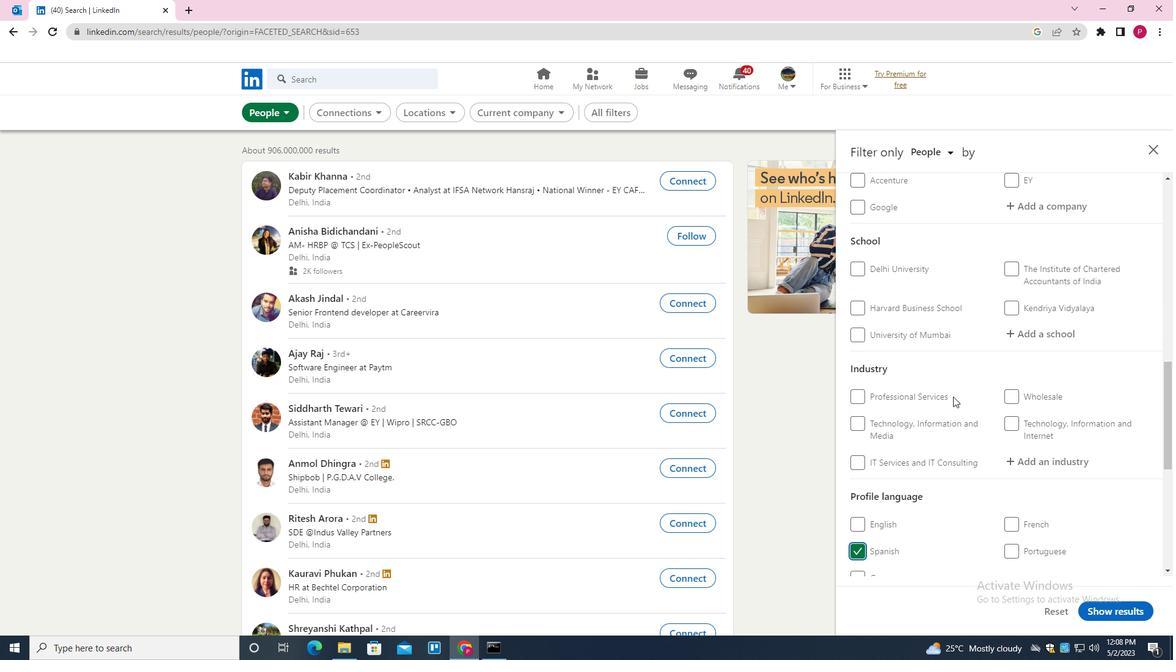 
Action: Mouse scrolled (953, 397) with delta (0, 0)
Screenshot: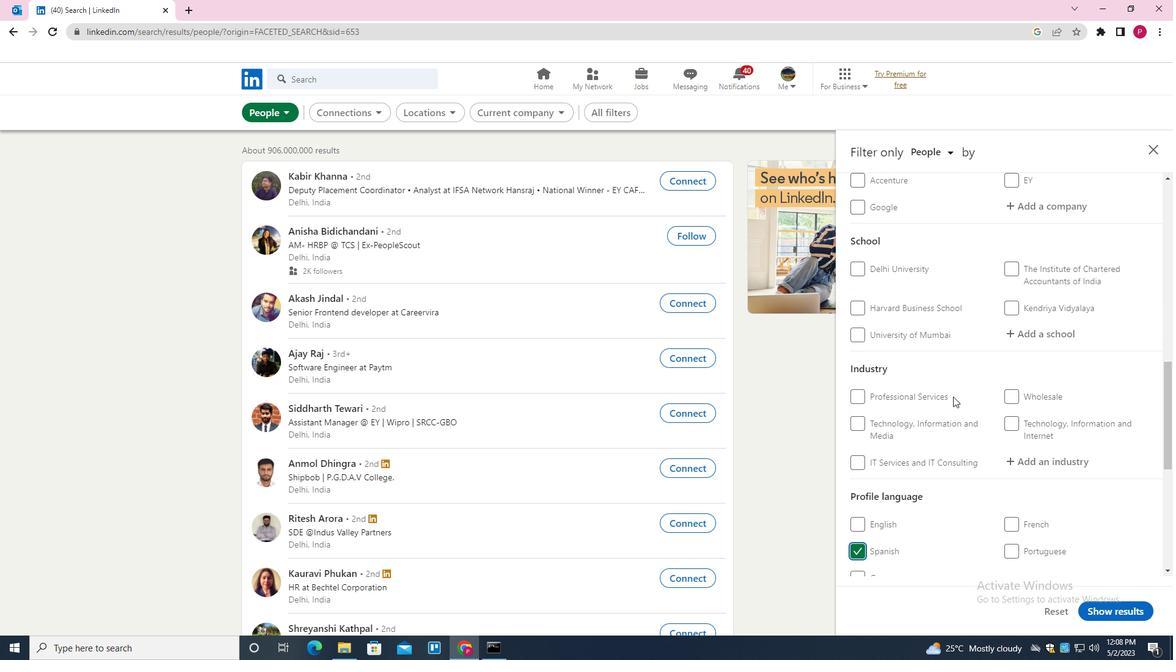 
Action: Mouse scrolled (953, 397) with delta (0, 0)
Screenshot: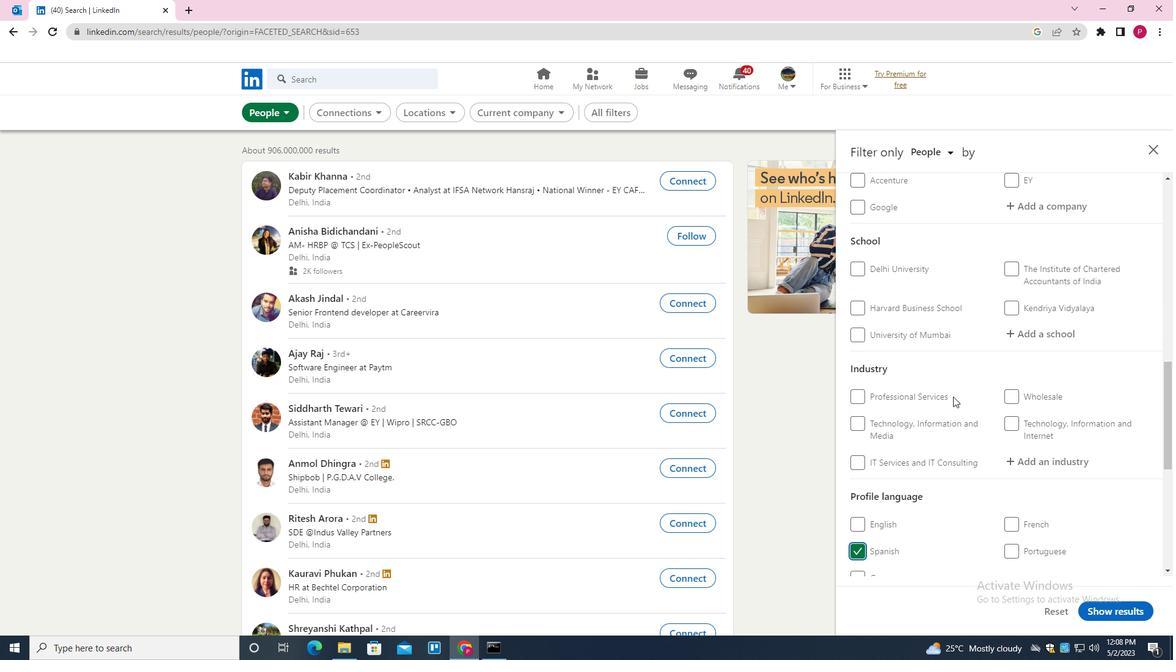 
Action: Mouse moved to (1049, 273)
Screenshot: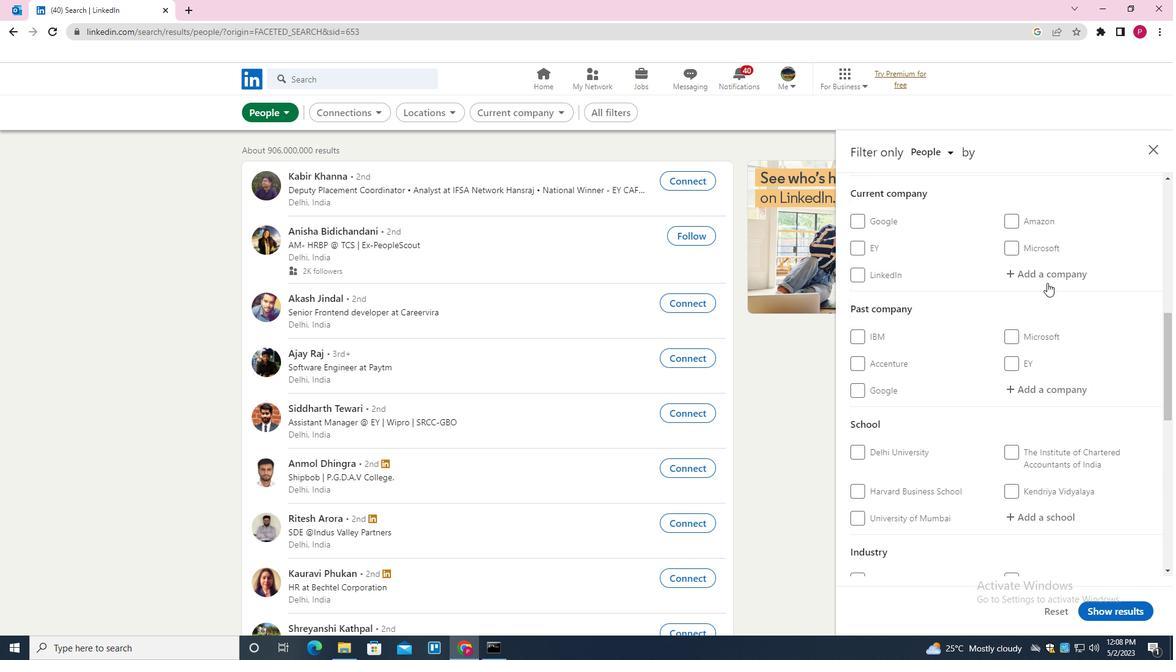 
Action: Mouse pressed left at (1049, 273)
Screenshot: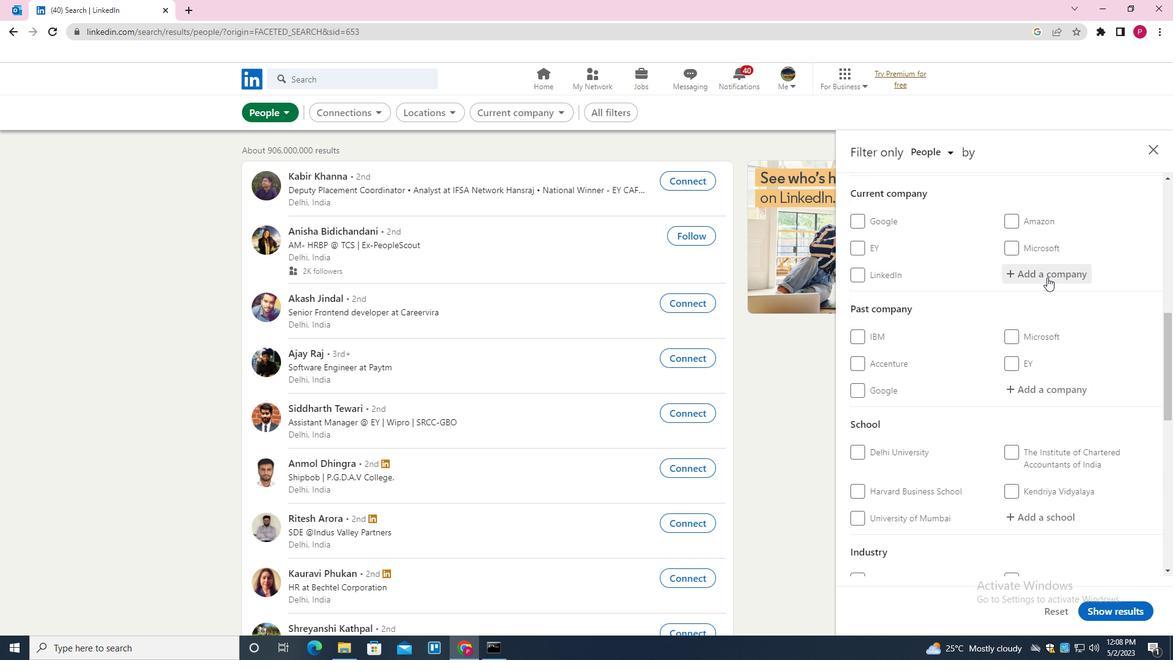
Action: Key pressed <Key.shift><Key.shift><Key.shift><Key.shift><Key.shift>YOURSTORY<Key.down><Key.enter>
Screenshot: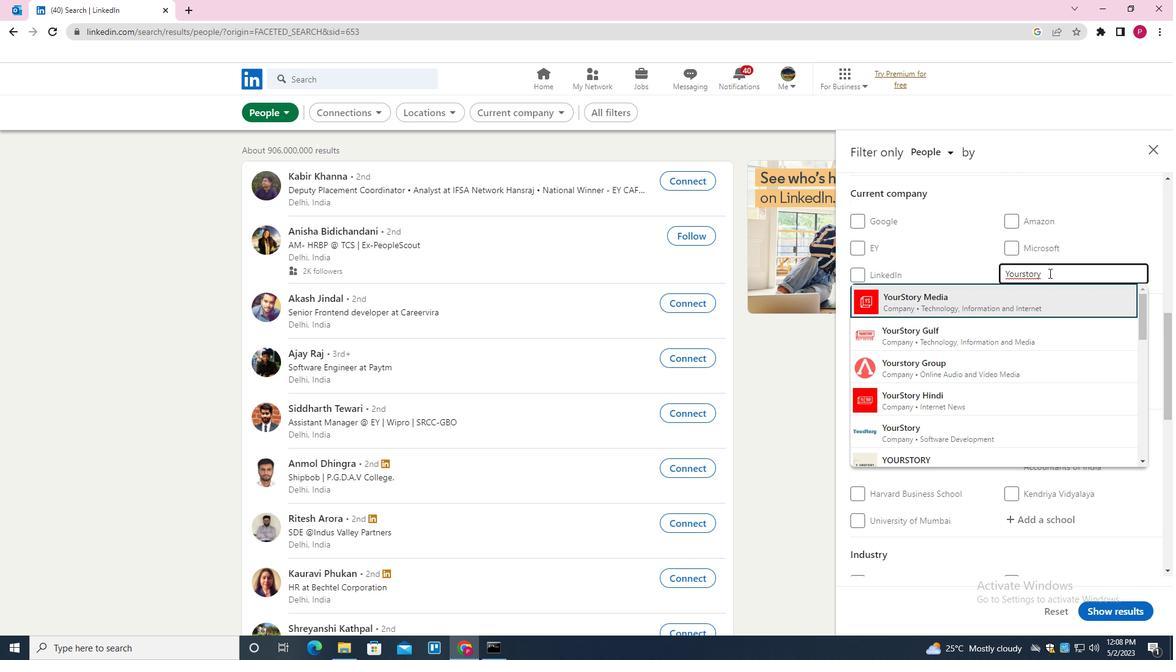 
Action: Mouse moved to (944, 344)
Screenshot: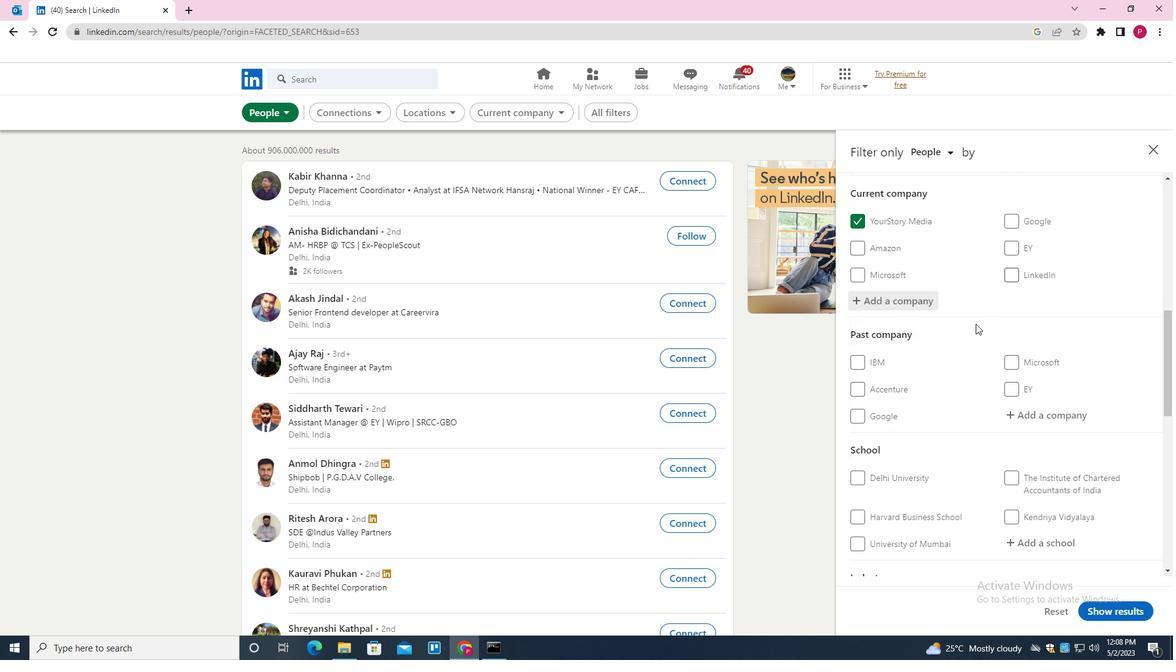
Action: Mouse scrolled (944, 344) with delta (0, 0)
Screenshot: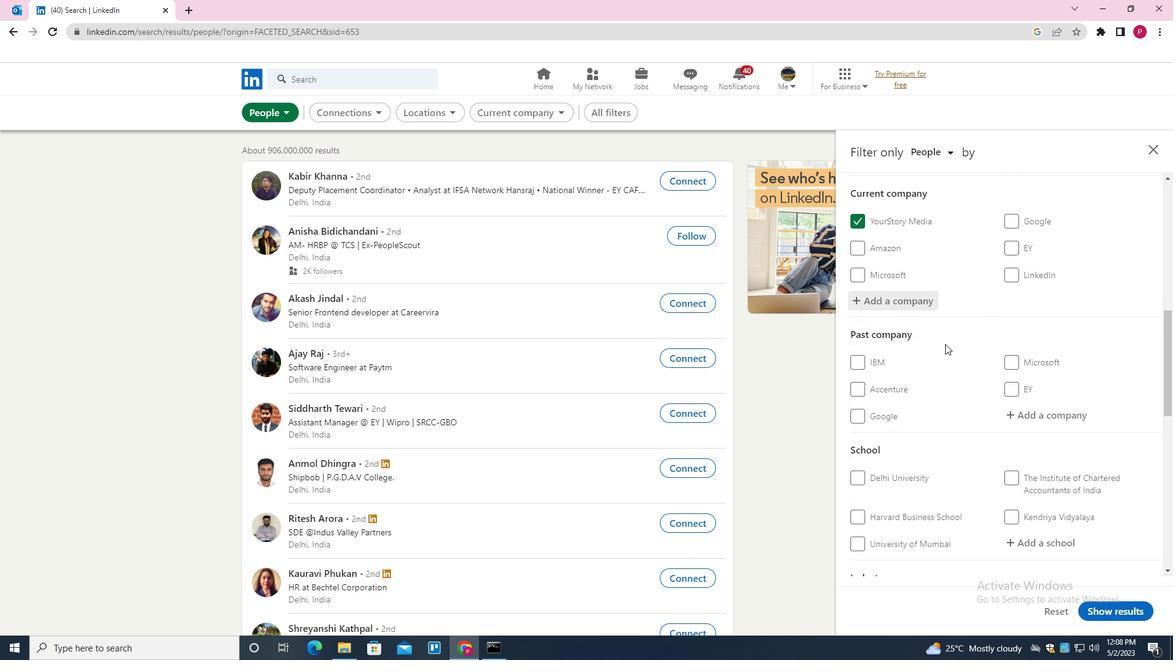 
Action: Mouse scrolled (944, 344) with delta (0, 0)
Screenshot: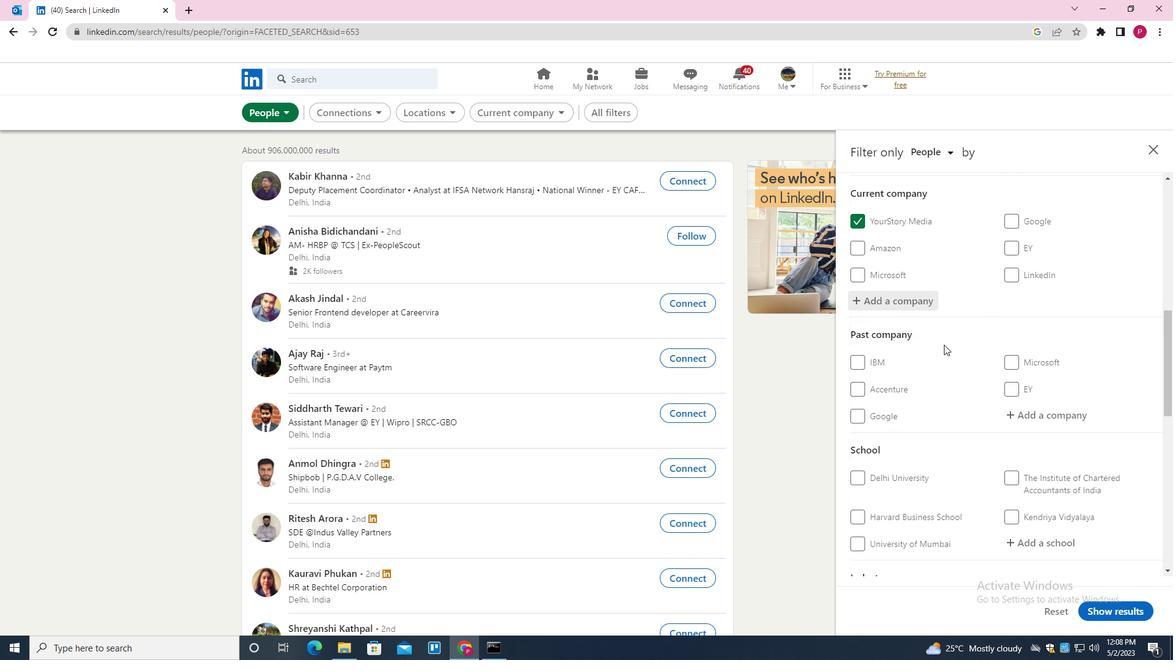 
Action: Mouse scrolled (944, 344) with delta (0, 0)
Screenshot: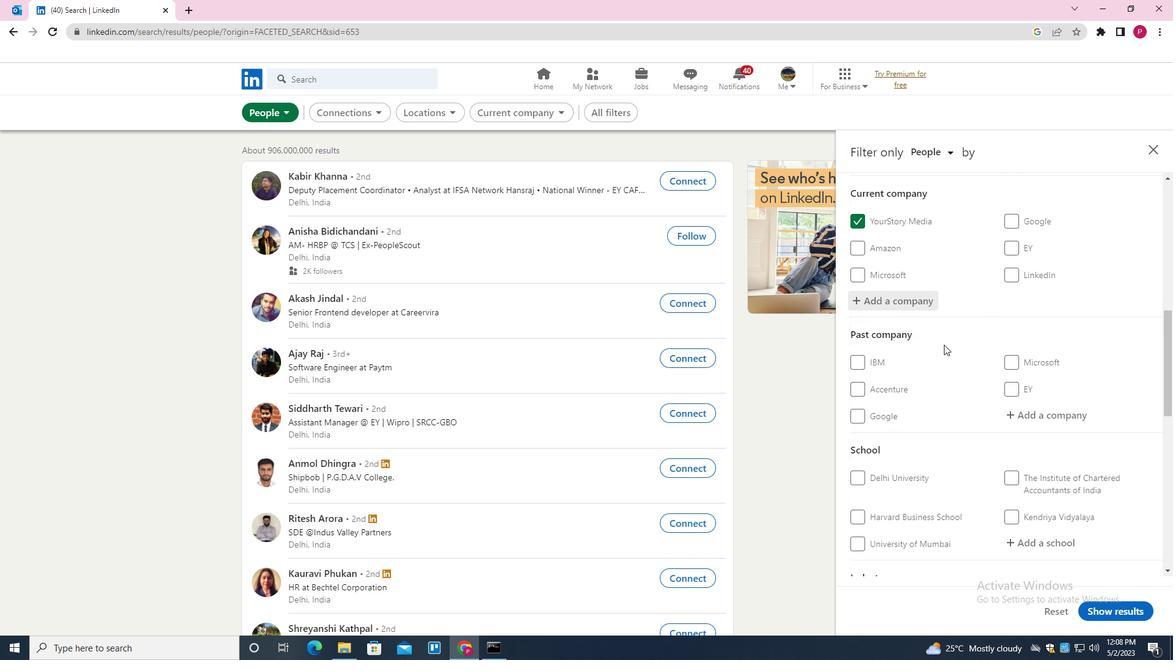 
Action: Mouse scrolled (944, 344) with delta (0, 0)
Screenshot: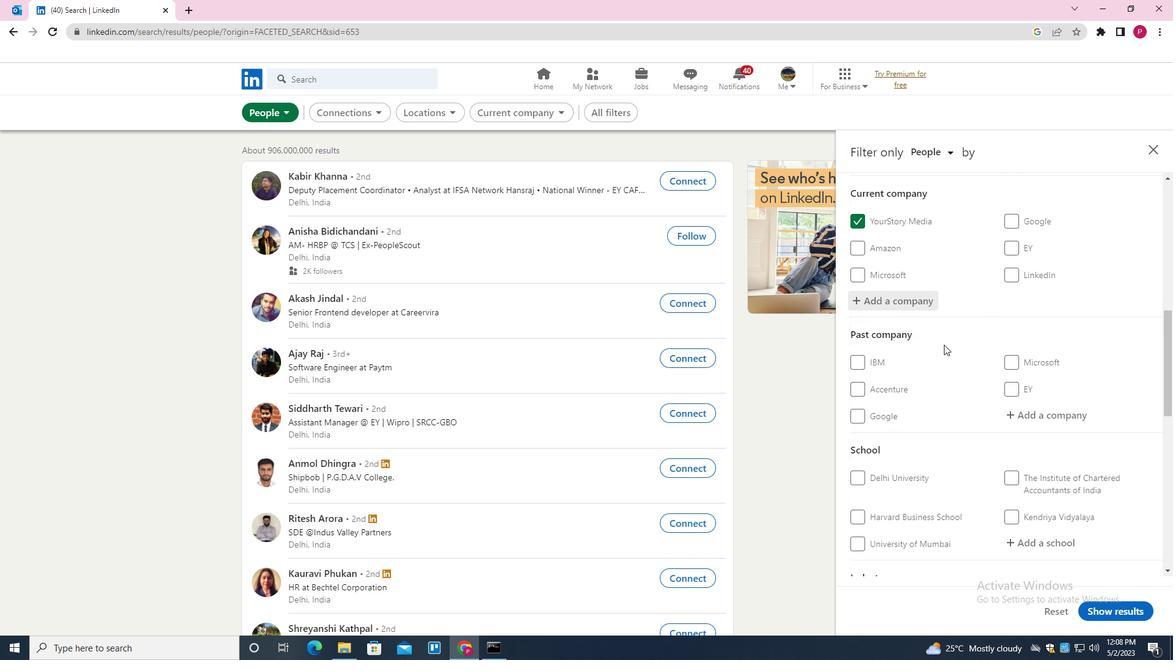 
Action: Mouse moved to (1055, 300)
Screenshot: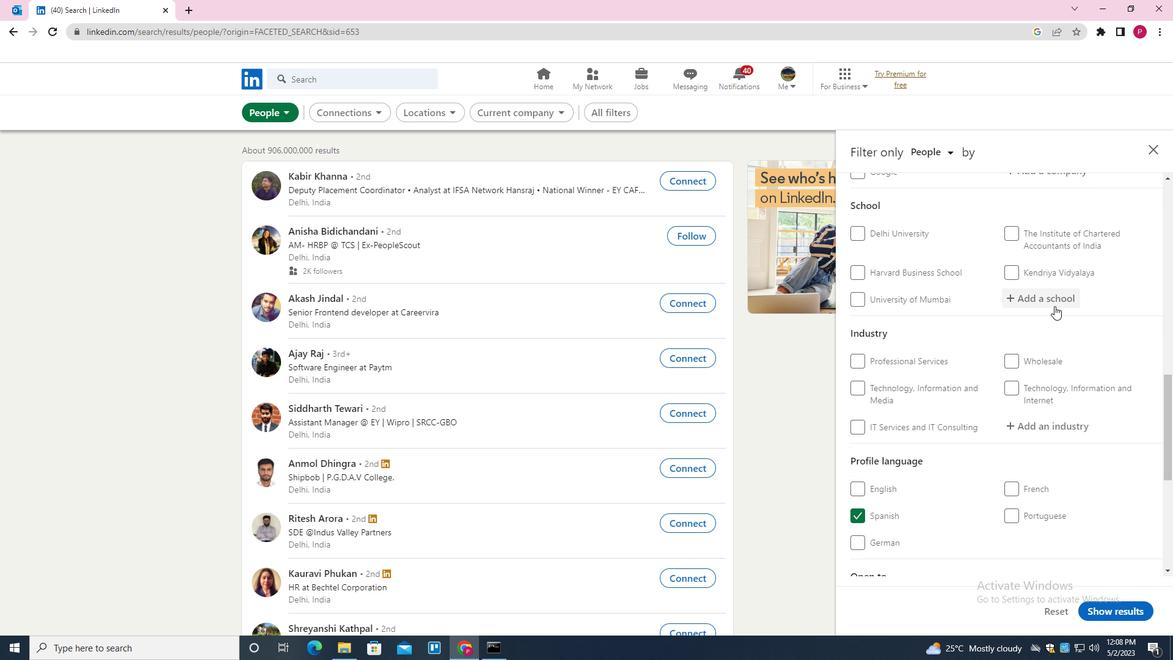 
Action: Mouse pressed left at (1055, 300)
Screenshot: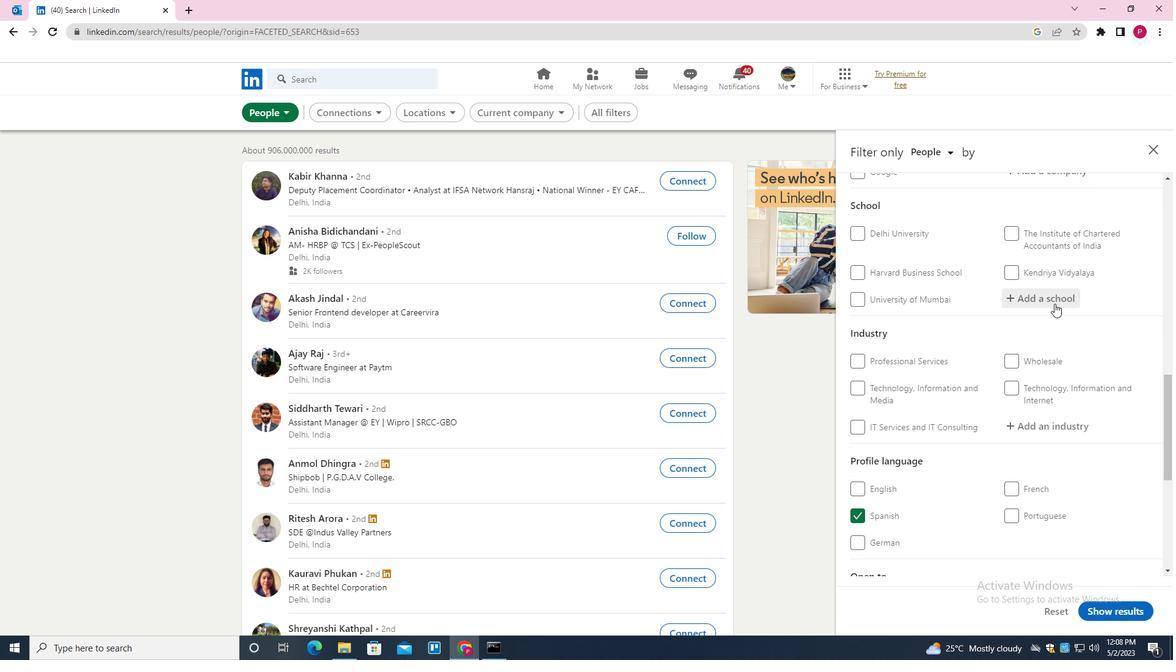 
Action: Key pressed <Key.shift><Key.shift><Key.shift><Key.shift><Key.shift>BISHOP<Key.space><Key.shift>COTTON<Key.space><Key.down><Key.enter>
Screenshot: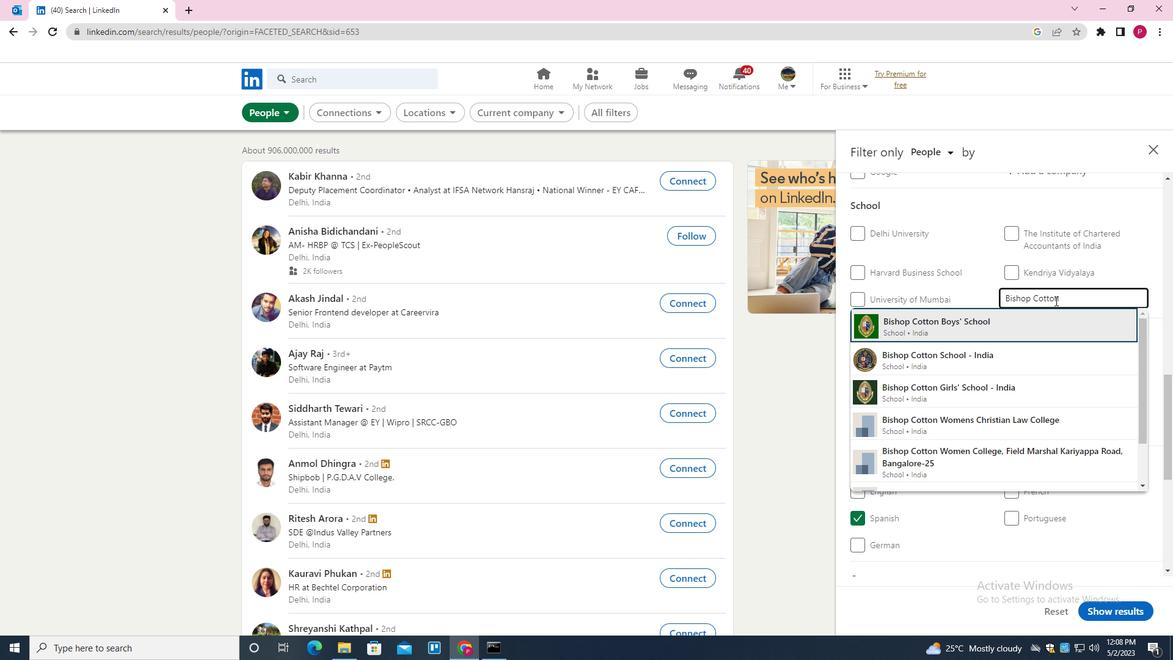 
Action: Mouse moved to (1040, 329)
Screenshot: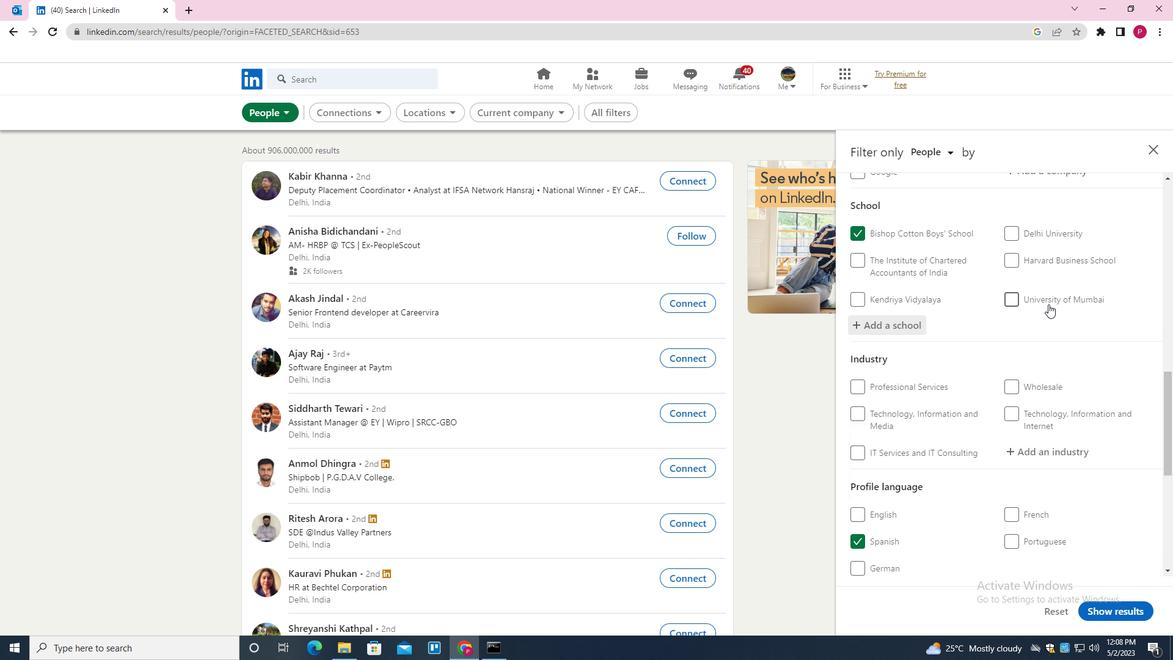
Action: Mouse scrolled (1040, 328) with delta (0, 0)
Screenshot: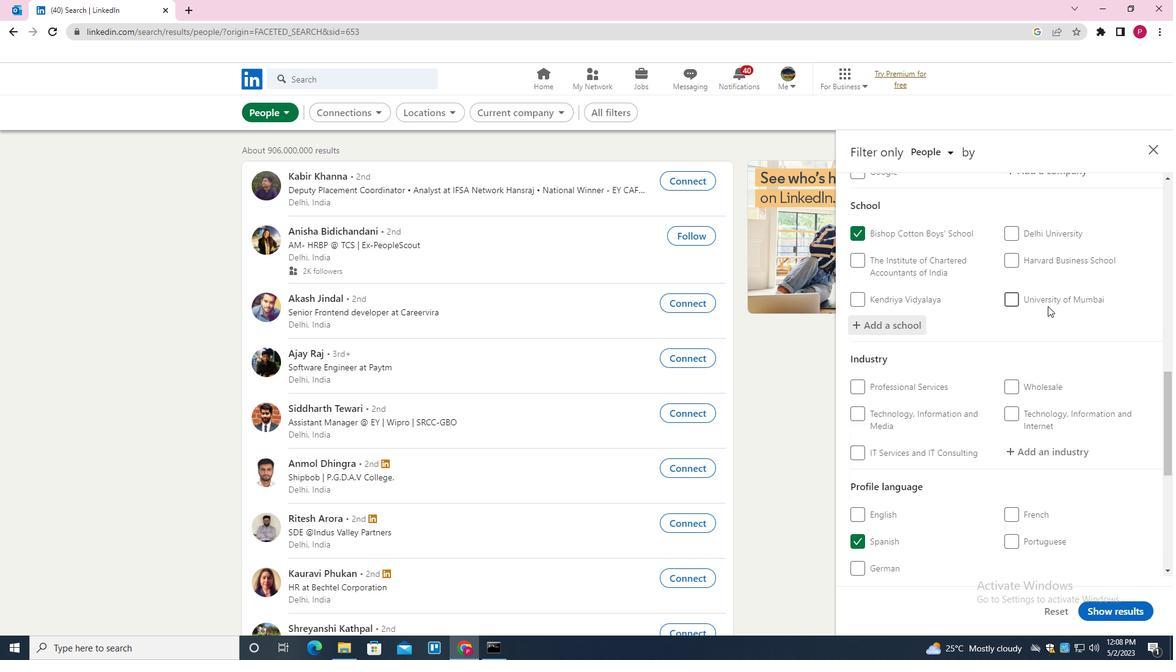 
Action: Mouse scrolled (1040, 328) with delta (0, 0)
Screenshot: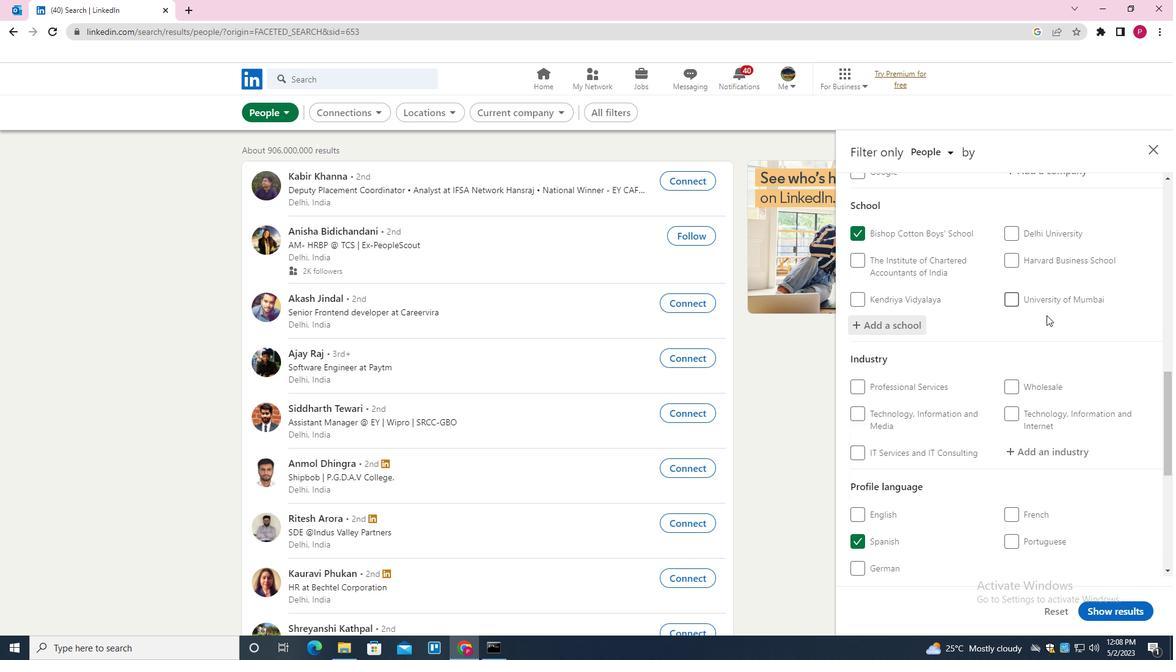 
Action: Mouse moved to (1038, 339)
Screenshot: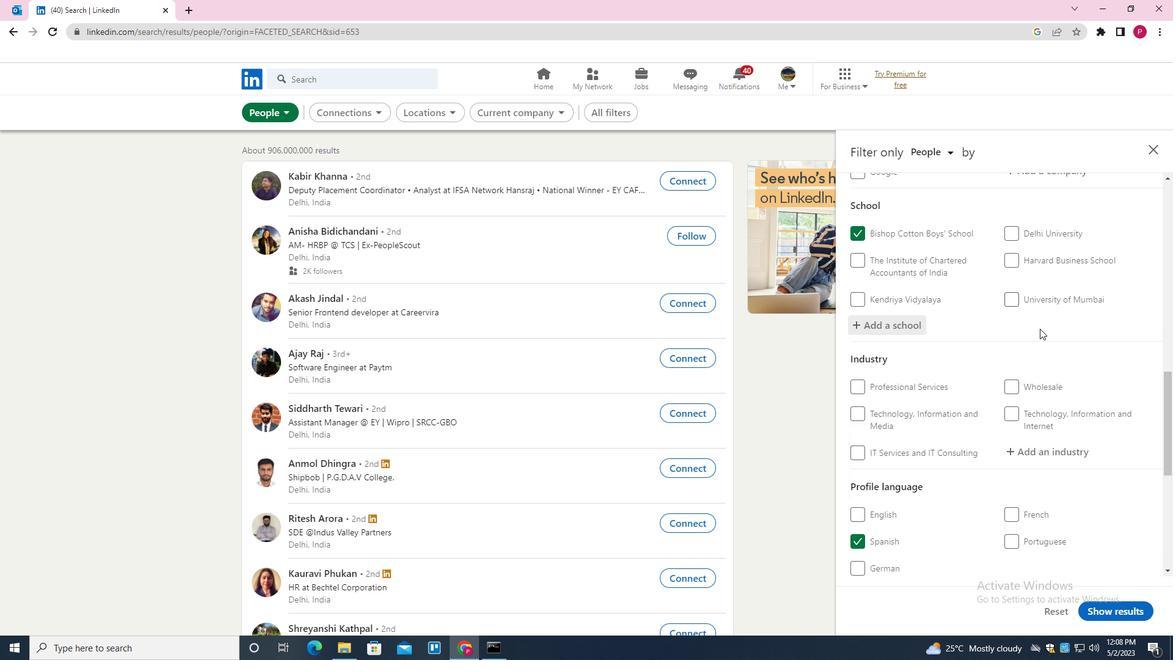
Action: Mouse scrolled (1038, 338) with delta (0, 0)
Screenshot: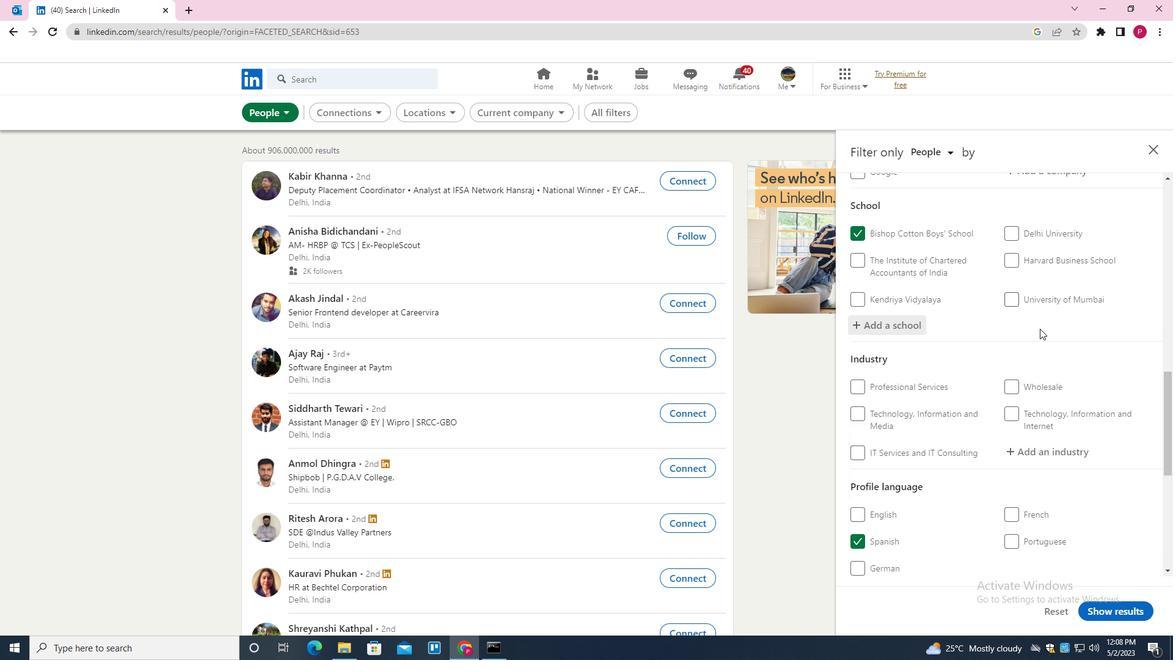 
Action: Mouse moved to (1052, 273)
Screenshot: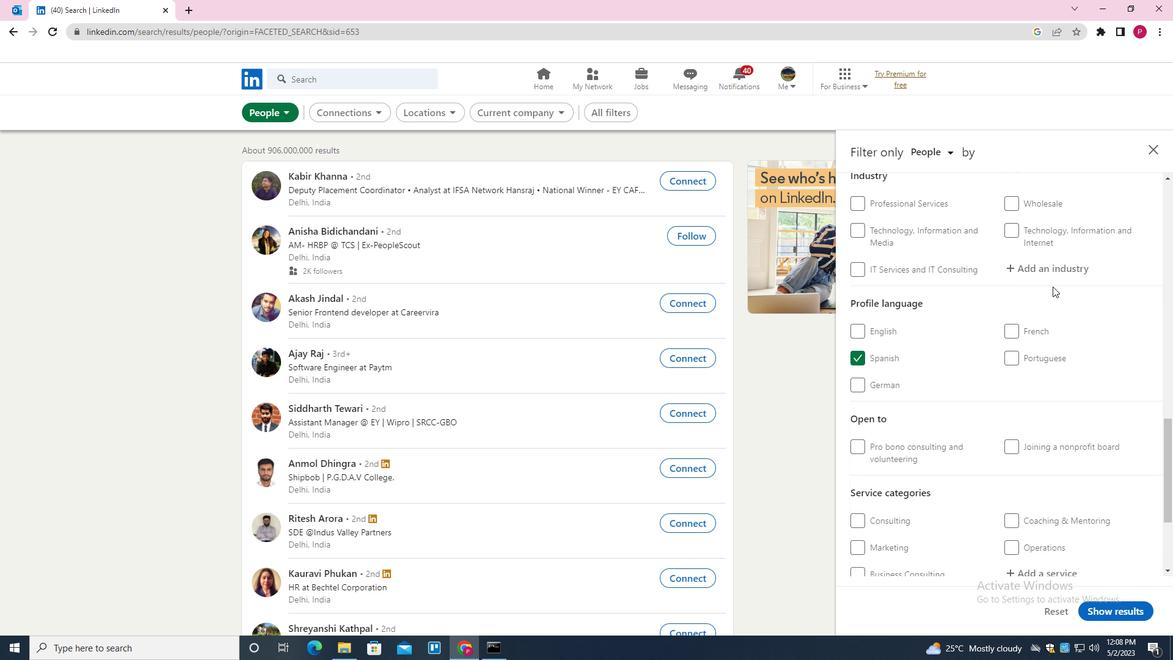 
Action: Mouse pressed left at (1052, 273)
Screenshot: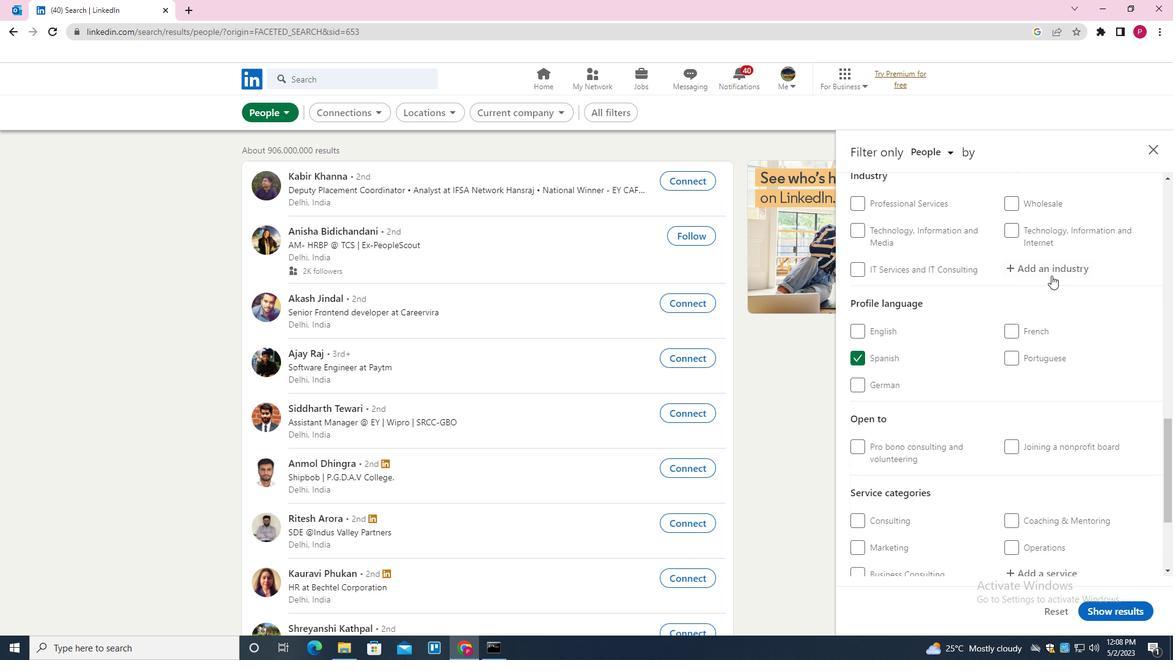 
Action: Key pressed <Key.shift>RETAIL<Key.space><Key.shift>OFFICE<Key.down><Key.down><Key.enter>
Screenshot: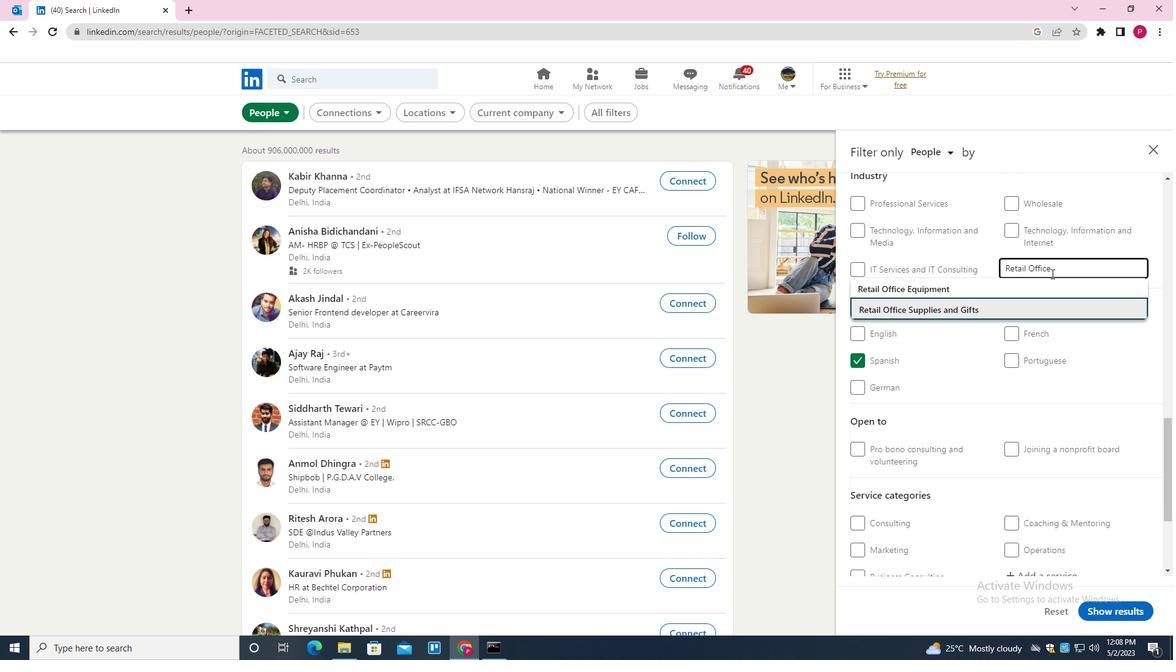 
Action: Mouse moved to (1051, 282)
Screenshot: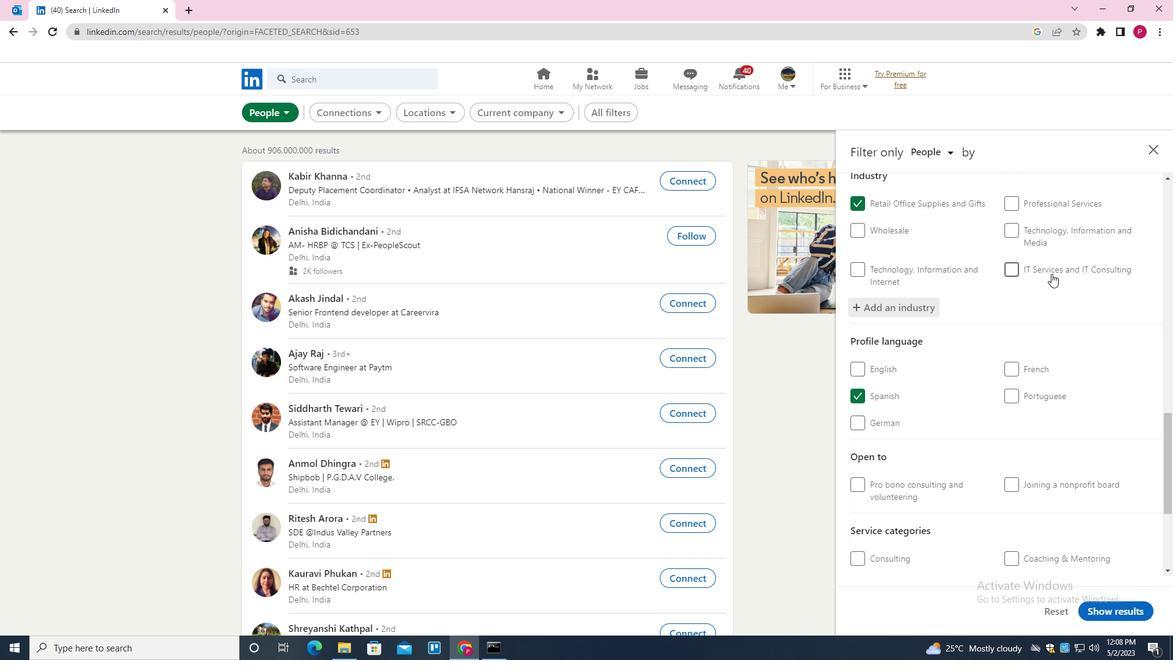 
Action: Mouse scrolled (1051, 281) with delta (0, 0)
Screenshot: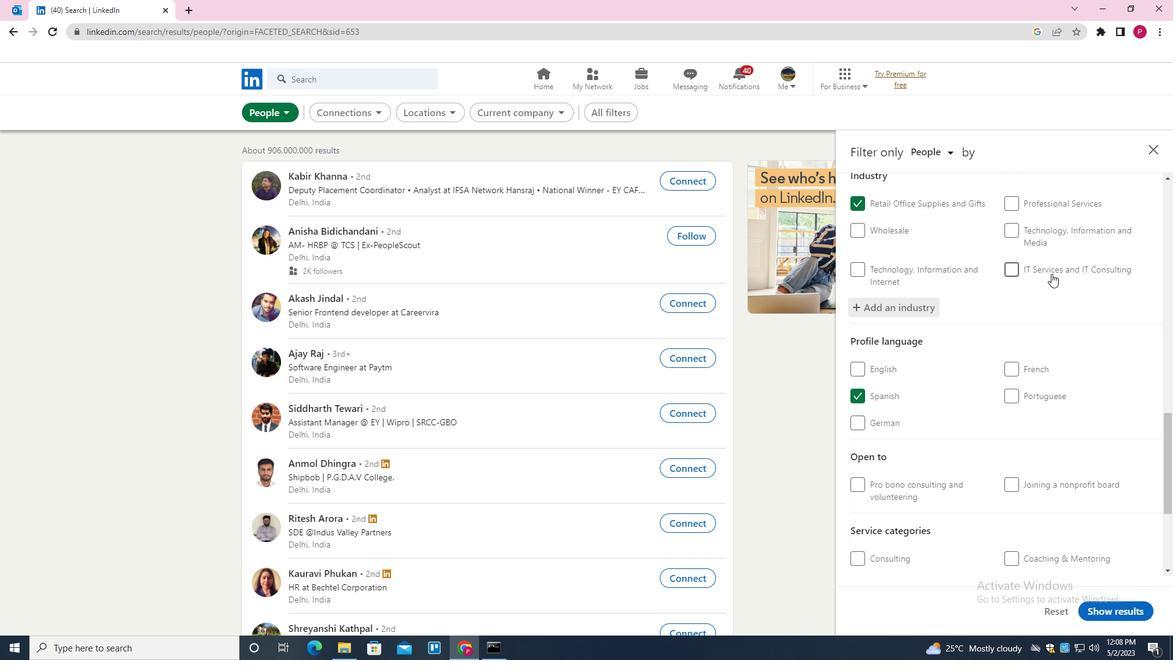 
Action: Mouse moved to (1052, 317)
Screenshot: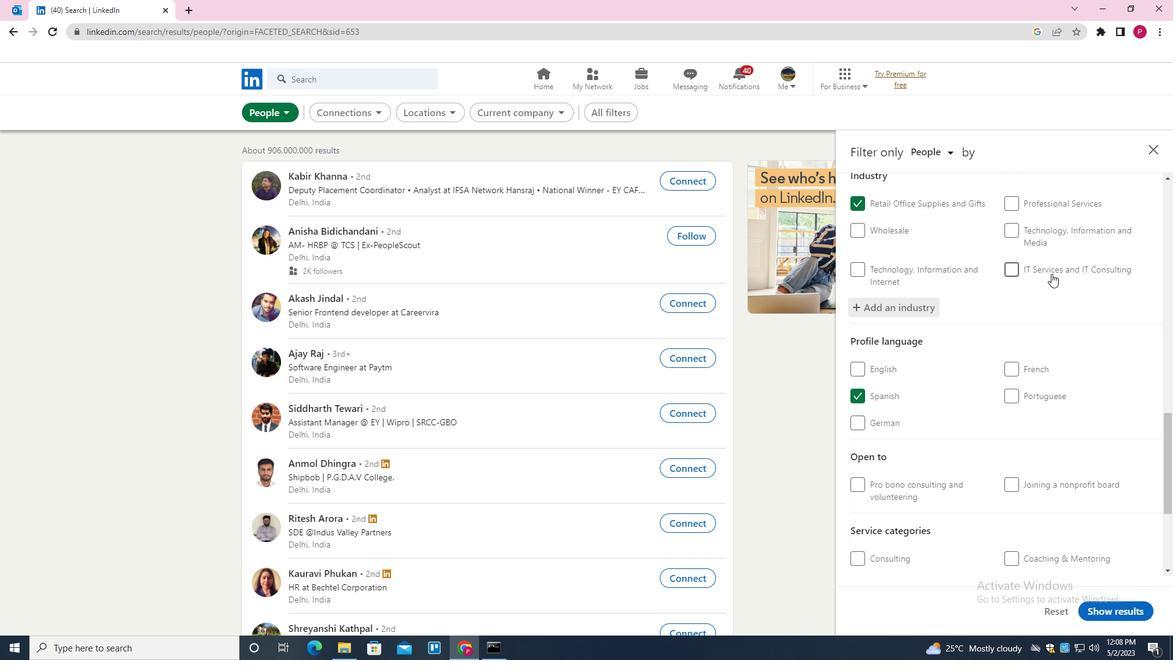 
Action: Mouse scrolled (1052, 317) with delta (0, 0)
Screenshot: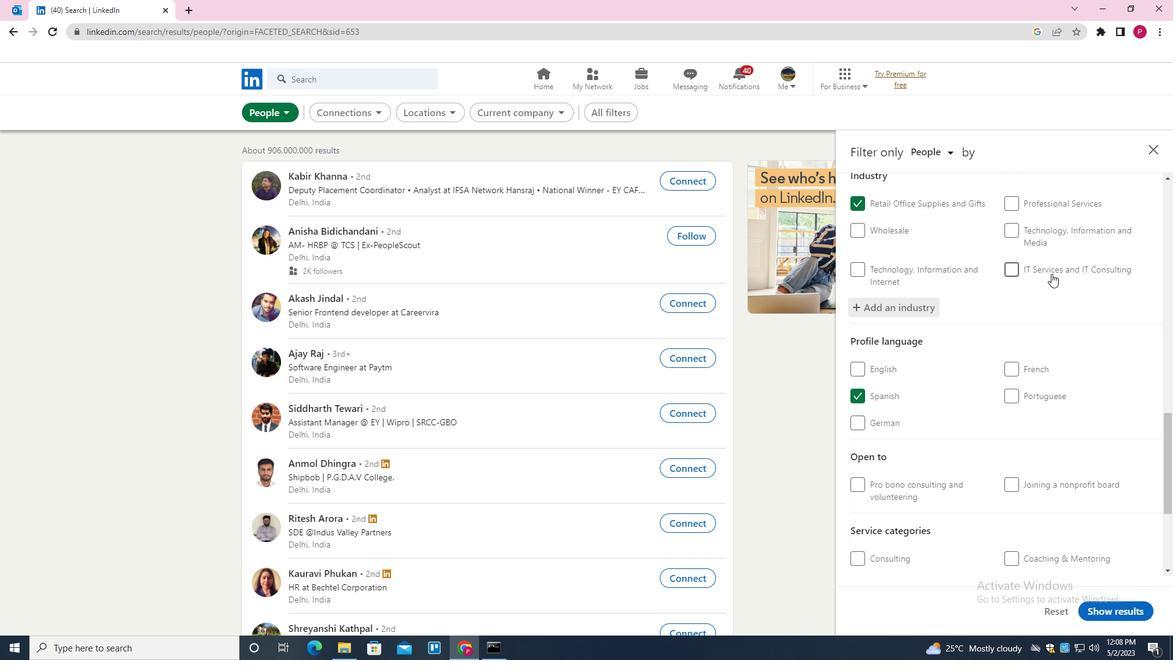 
Action: Mouse moved to (1055, 377)
Screenshot: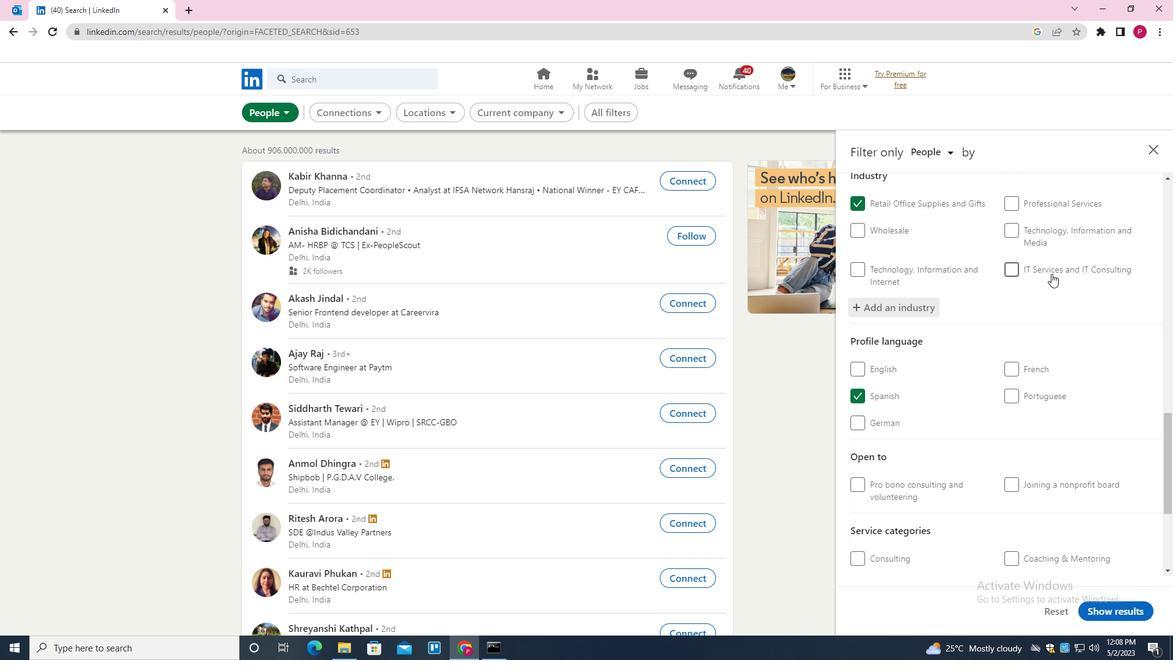 
Action: Mouse scrolled (1055, 377) with delta (0, 0)
Screenshot: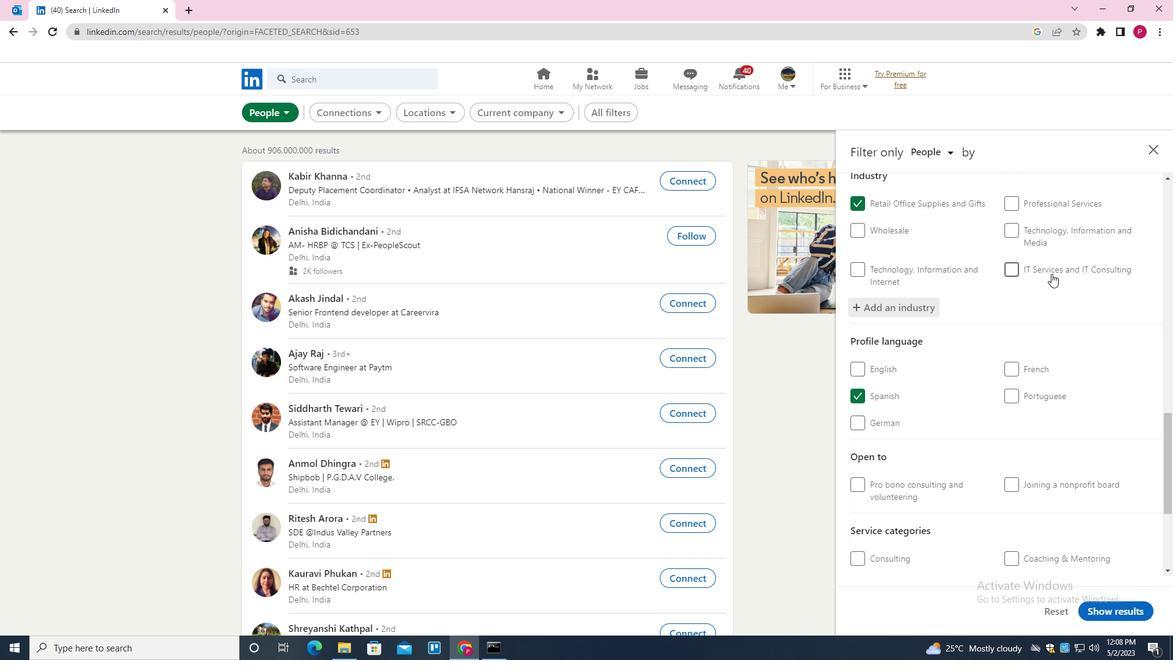 
Action: Mouse moved to (1043, 434)
Screenshot: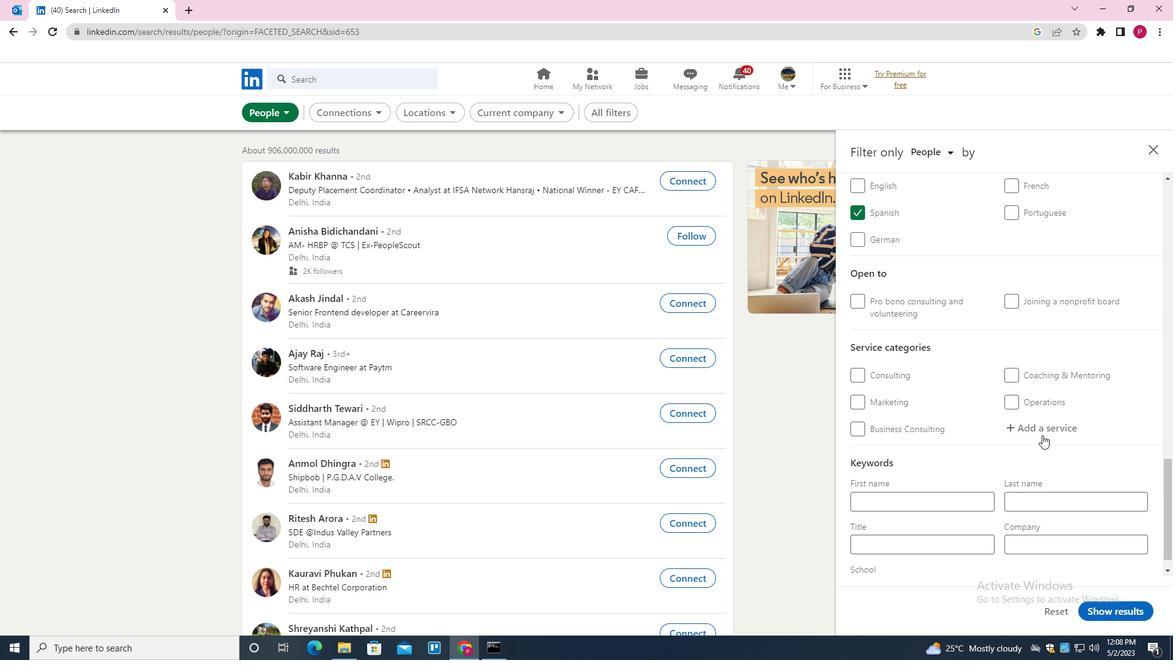 
Action: Mouse pressed left at (1043, 434)
Screenshot: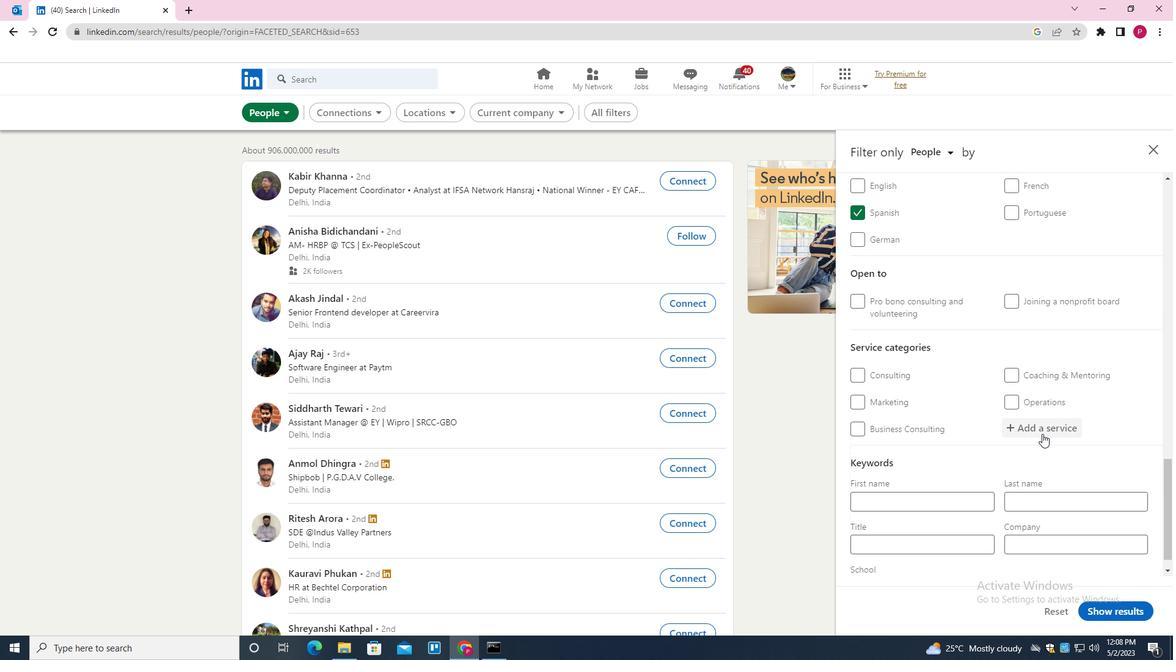 
Action: Key pressed <Key.shift>NAR<Key.backspace>TURE<Key.down><Key.enter>
Screenshot: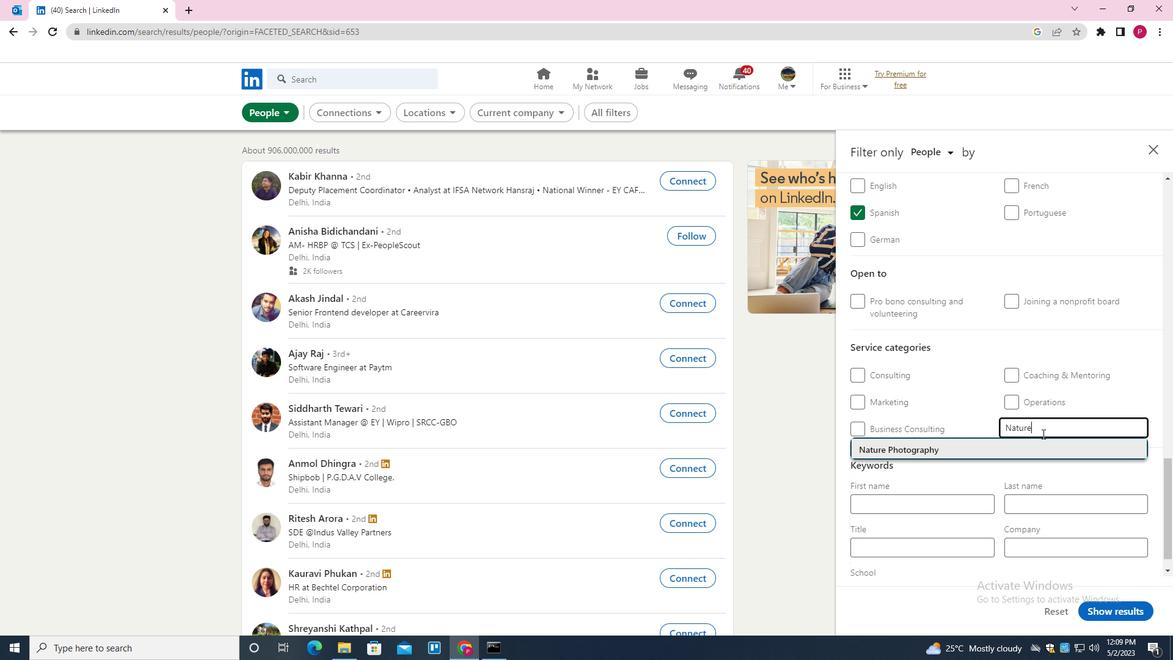 
Action: Mouse scrolled (1043, 433) with delta (0, 0)
Screenshot: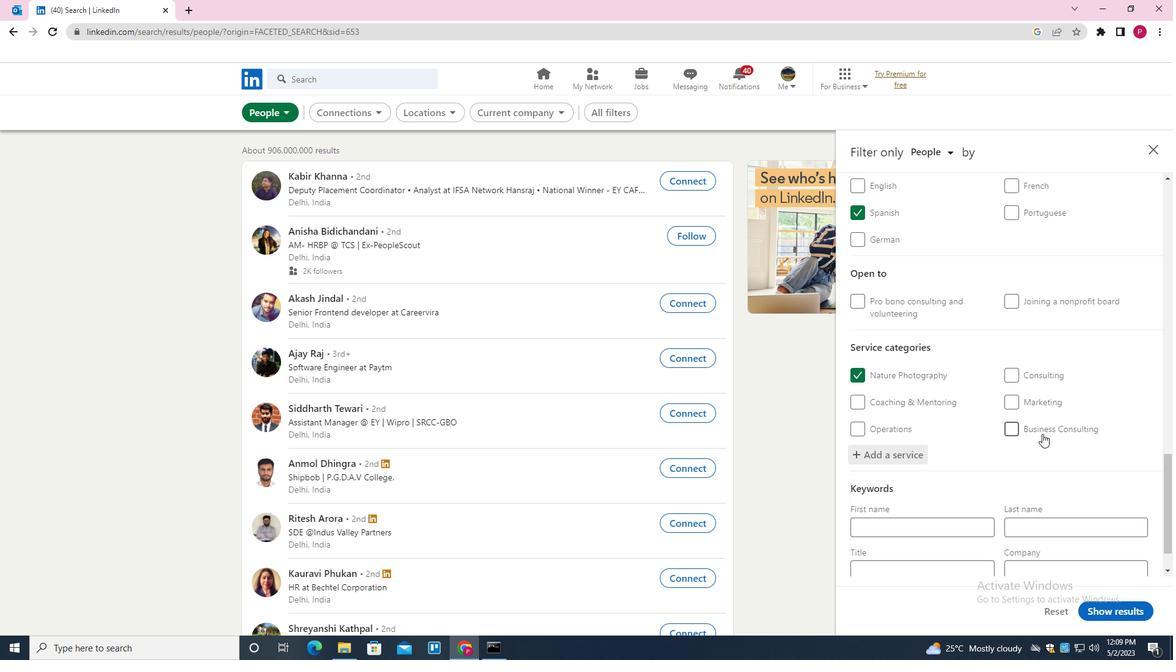 
Action: Mouse scrolled (1043, 433) with delta (0, 0)
Screenshot: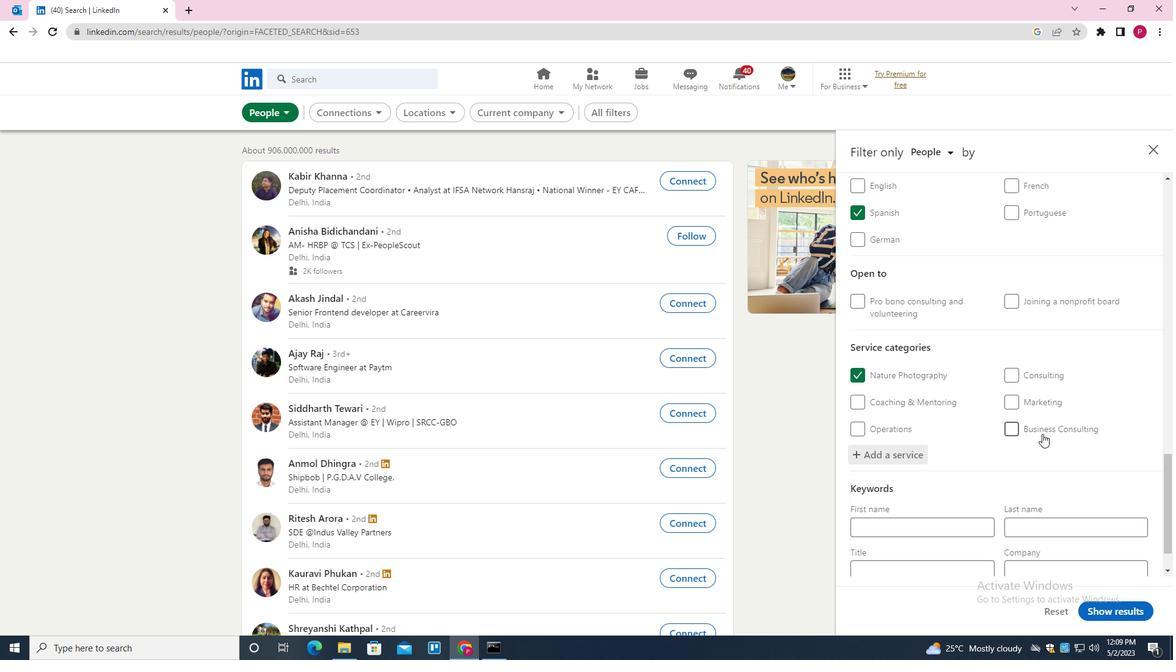 
Action: Mouse scrolled (1043, 433) with delta (0, 0)
Screenshot: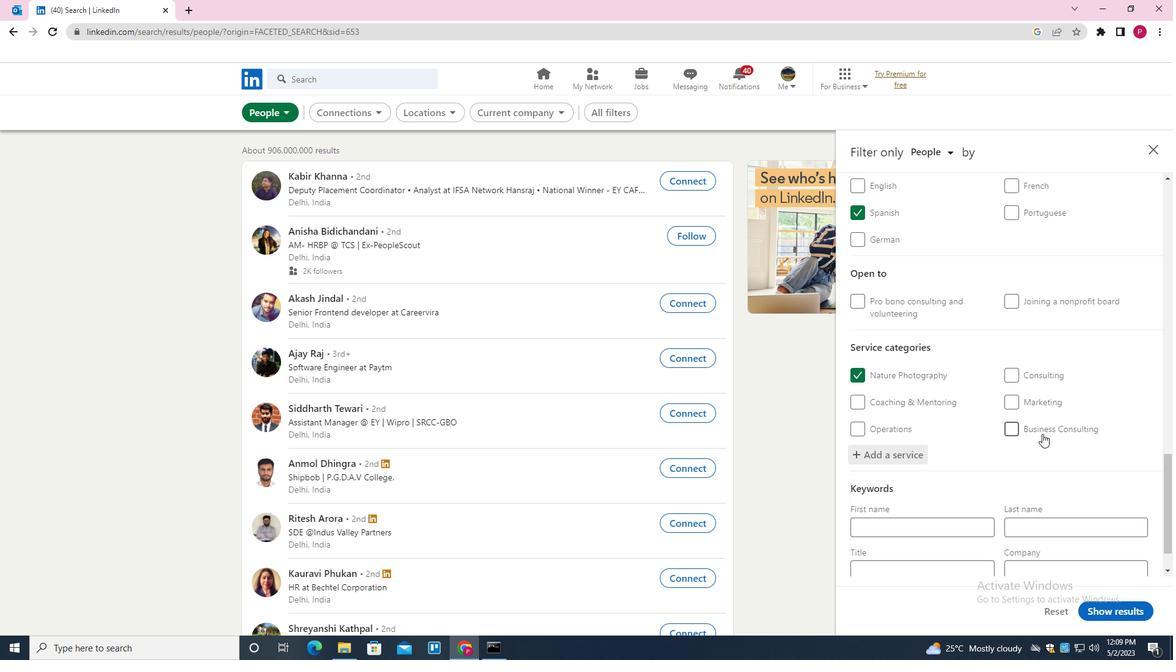
Action: Mouse scrolled (1043, 433) with delta (0, 0)
Screenshot: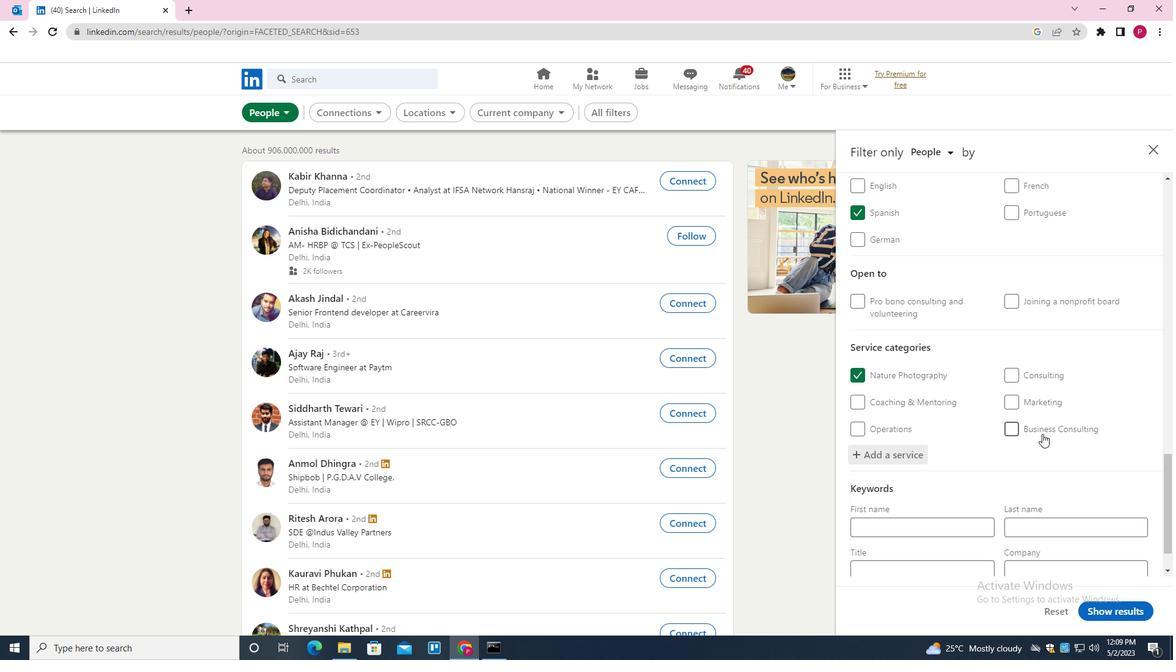 
Action: Mouse scrolled (1043, 433) with delta (0, 0)
Screenshot: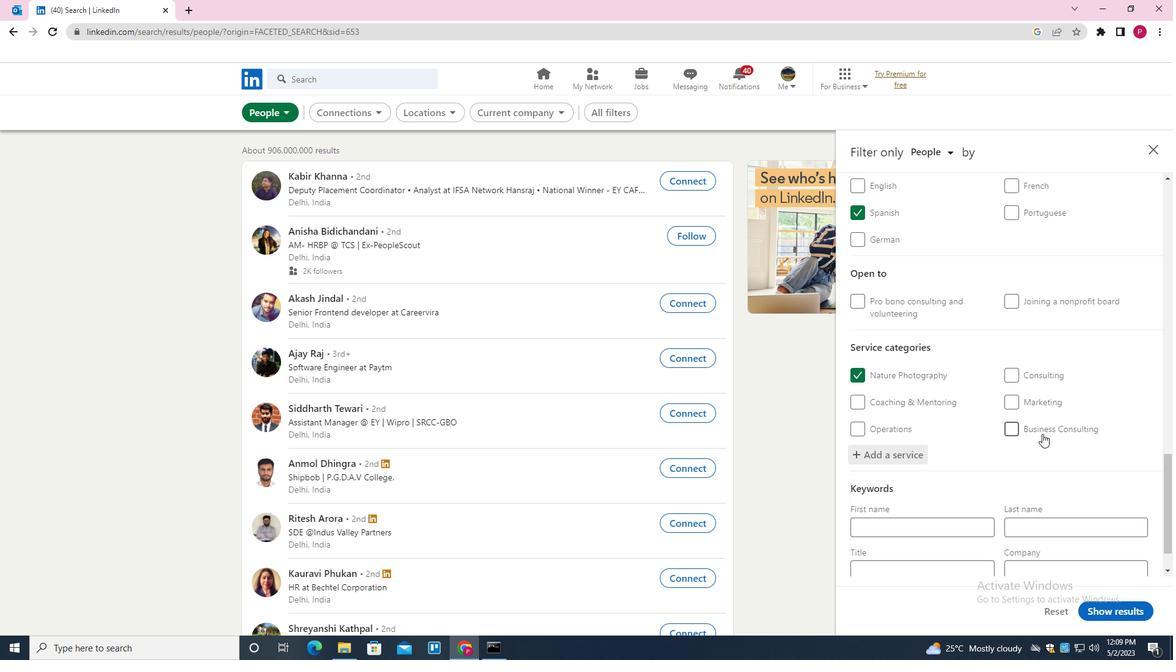 
Action: Mouse moved to (954, 528)
Screenshot: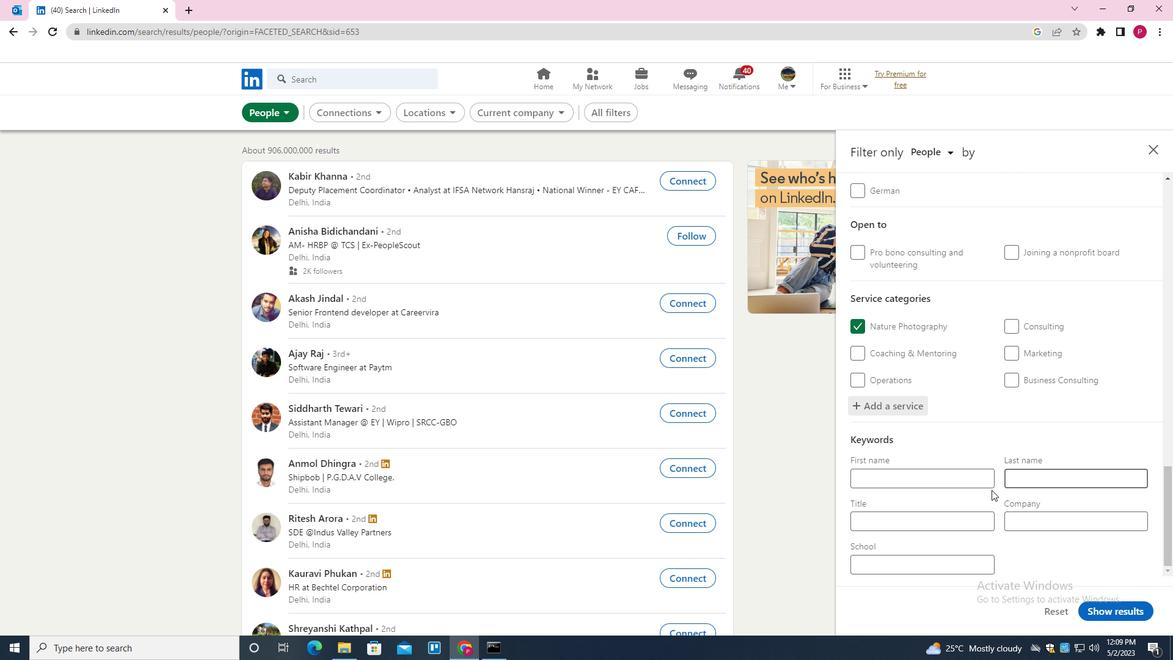 
Action: Mouse pressed left at (954, 528)
Screenshot: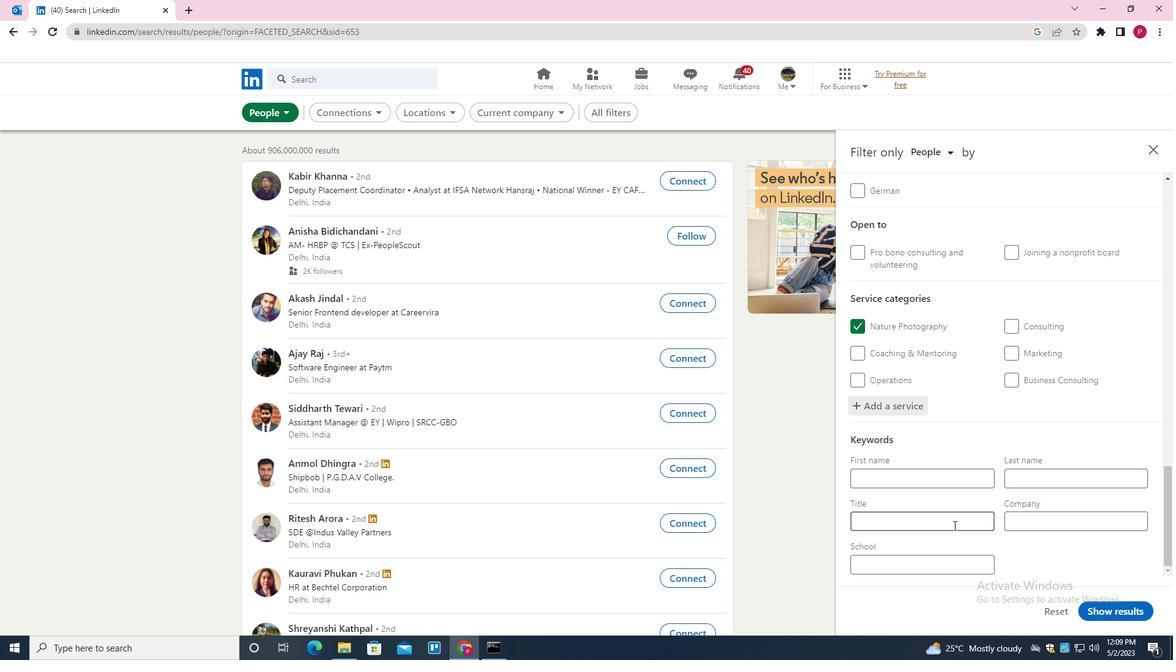 
Action: Key pressed <Key.shift>QUALITY<Key.space><Key.shift>CONTROLL
Screenshot: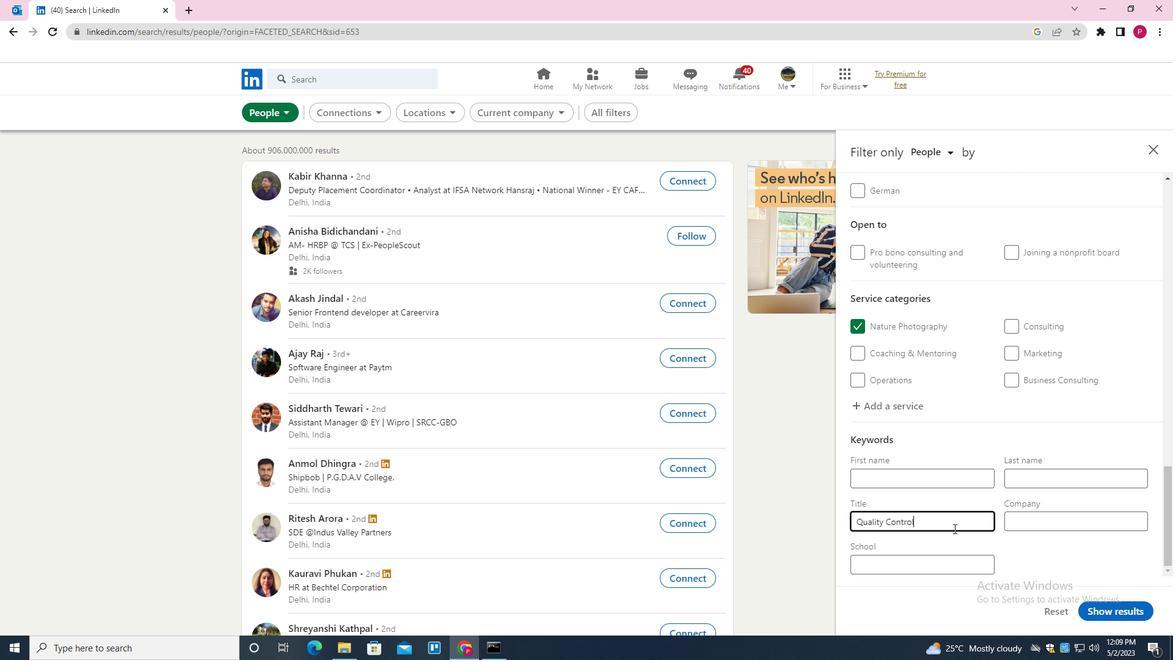 
Action: Mouse moved to (958, 534)
Screenshot: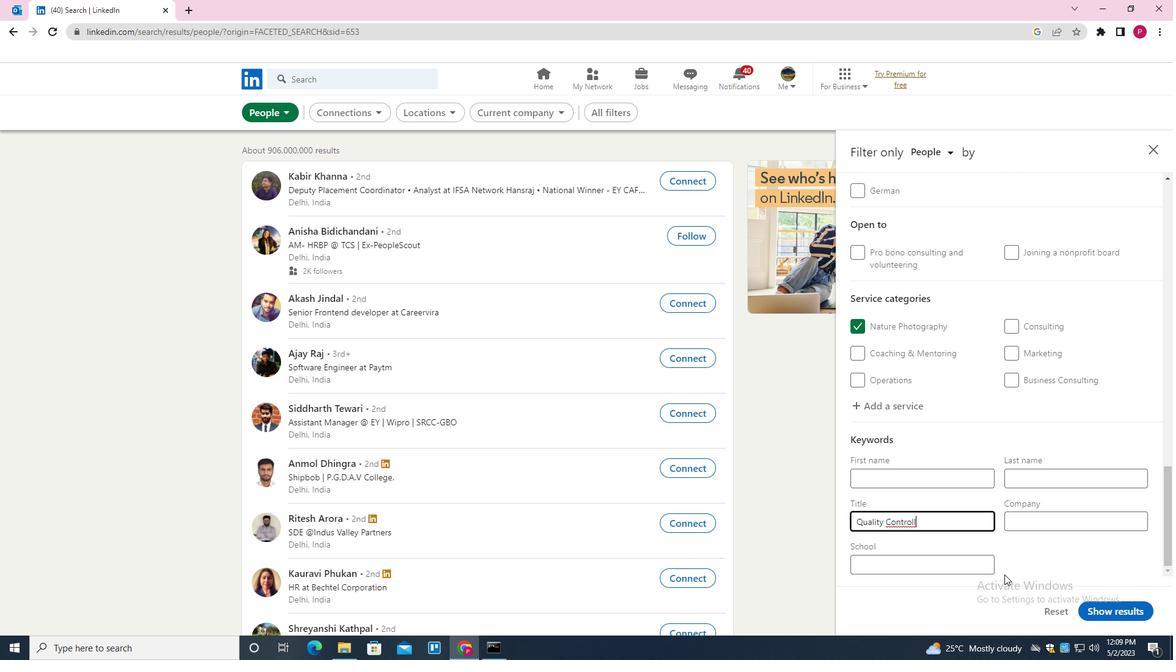 
Action: Key pressed <Key.backspace>E<Key.backspace><Key.backspace>LE<Key.space><Key.backspace><Key.backspace><Key.backspace><Key.backspace>OLLE<Key.backspace><Key.backspace><Key.backspace><Key.backspace><Key.backspace><Key.backspace><Key.backspace><Key.backspace><Key.backspace><Key.backspace><Key.space><Key.shift>CONTROL
Screenshot: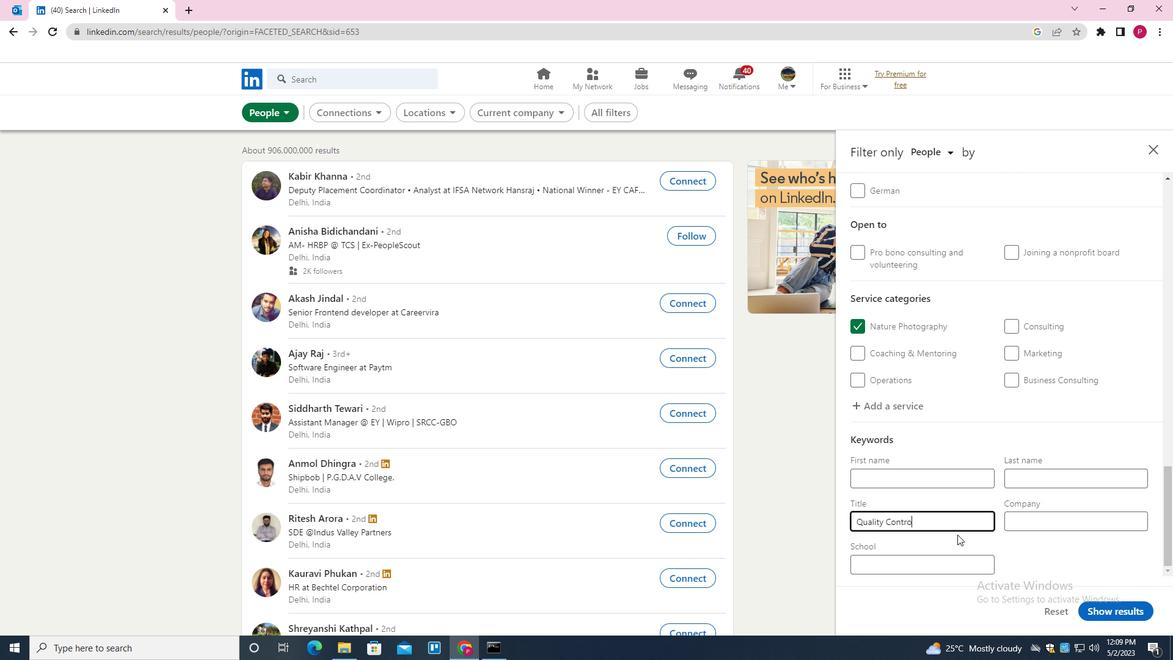 
Action: Mouse moved to (1135, 610)
Screenshot: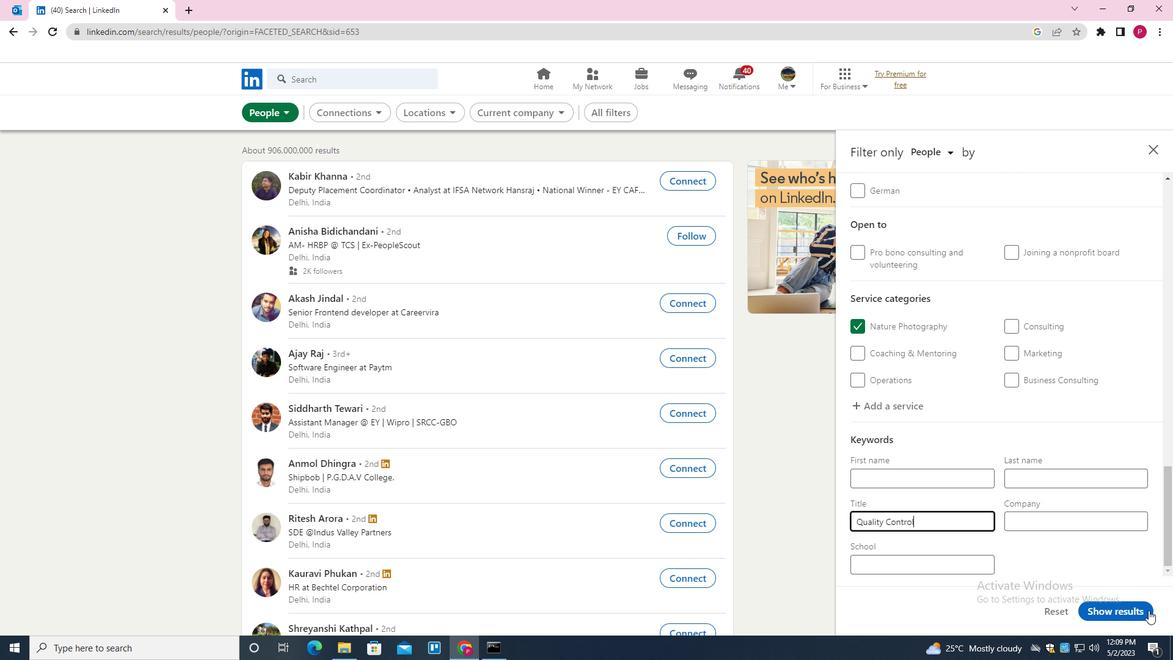 
Action: Mouse pressed left at (1135, 610)
Screenshot: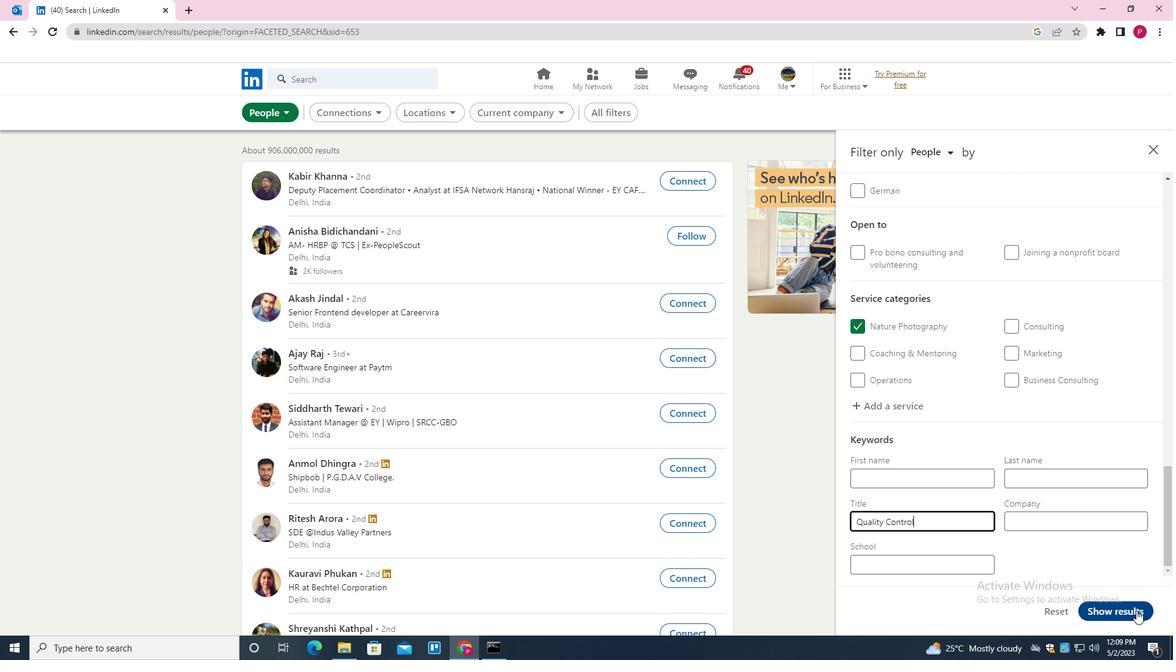 
Action: Mouse moved to (653, 311)
Screenshot: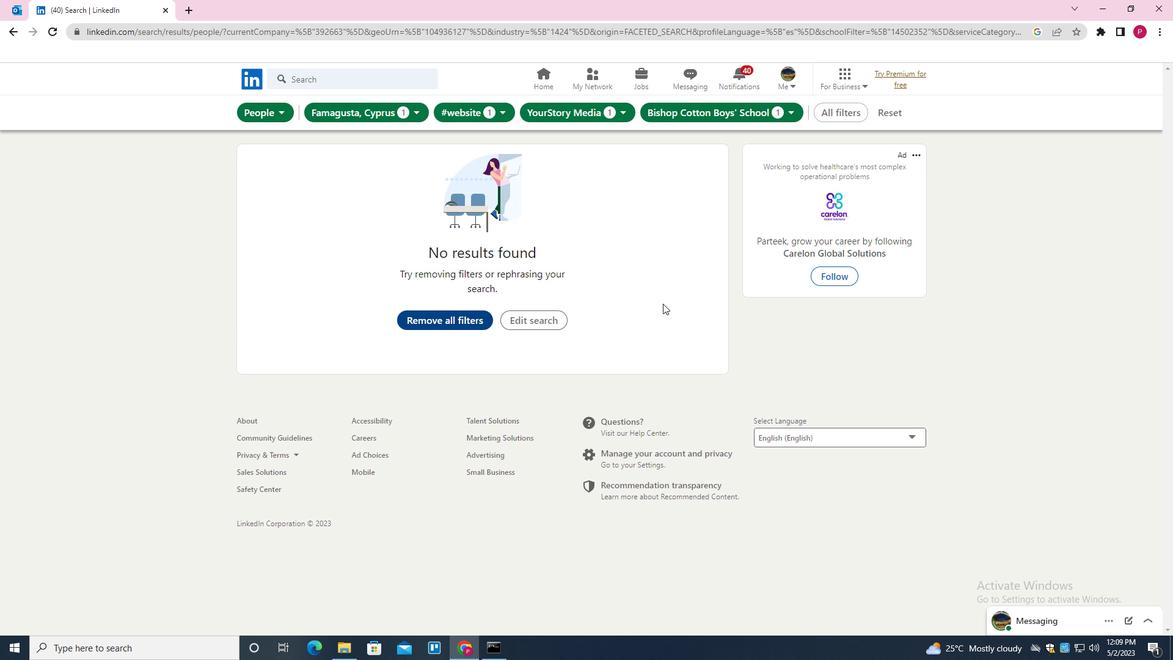
